 Task: Create a due date automation trigger when advanced on, on the wednesday of the week a card is due add dates due in less than 1 days at 11:00 AM.
Action: Mouse moved to (1381, 108)
Screenshot: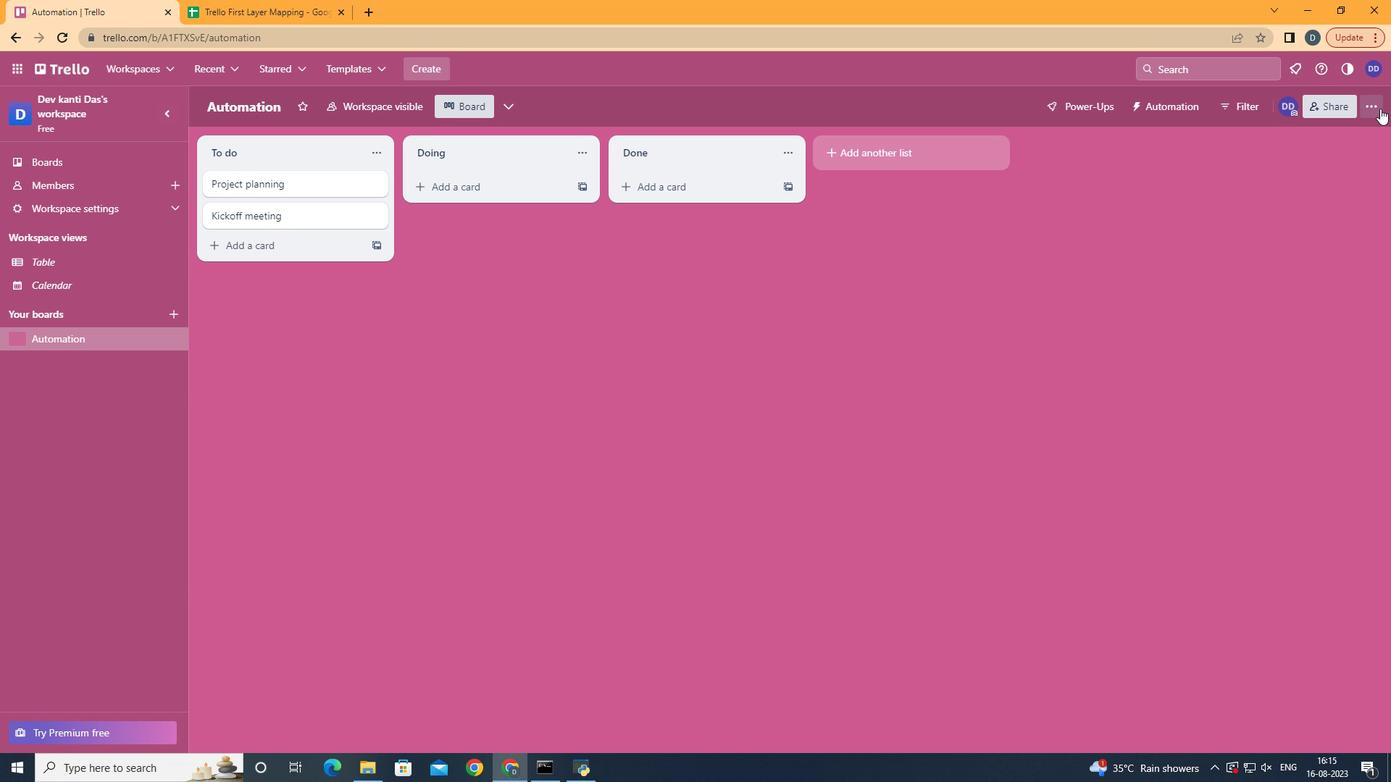 
Action: Mouse pressed left at (1381, 108)
Screenshot: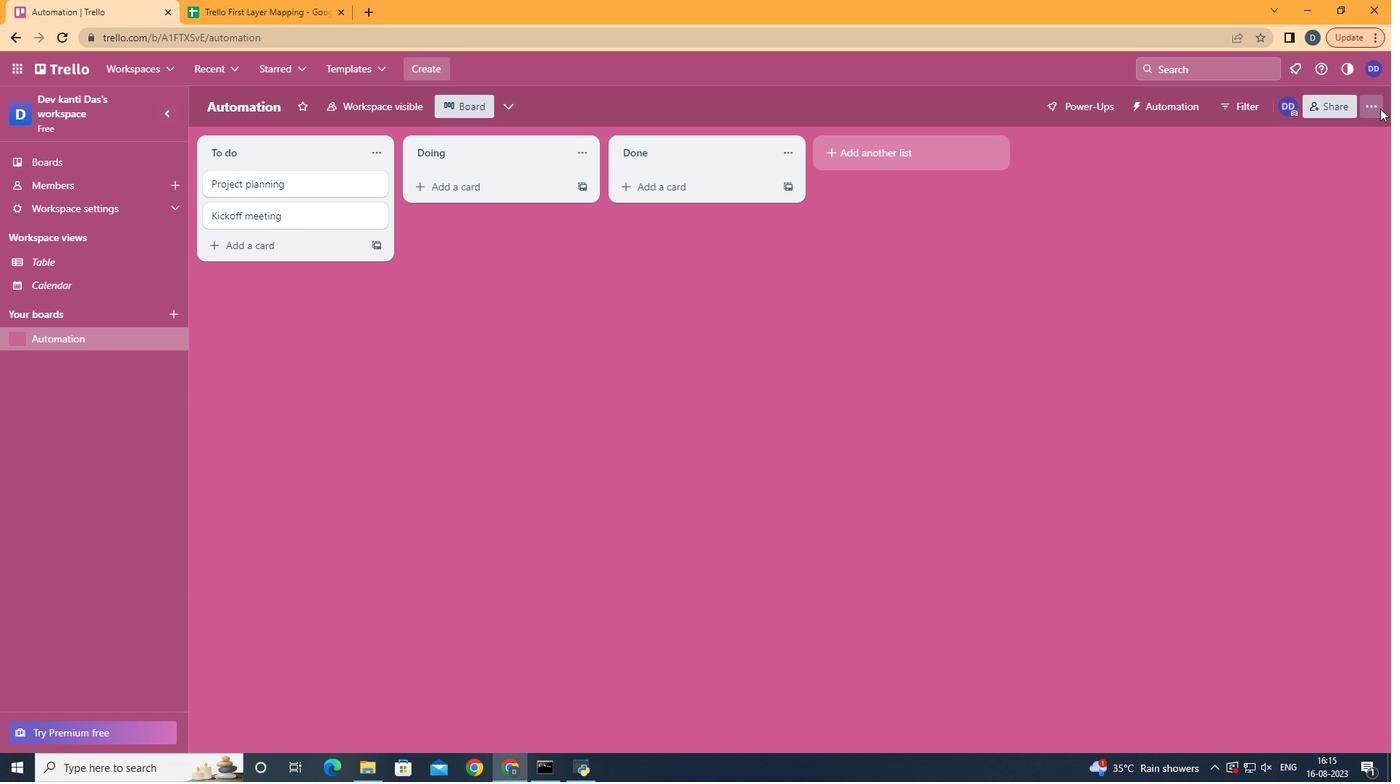 
Action: Mouse moved to (1273, 335)
Screenshot: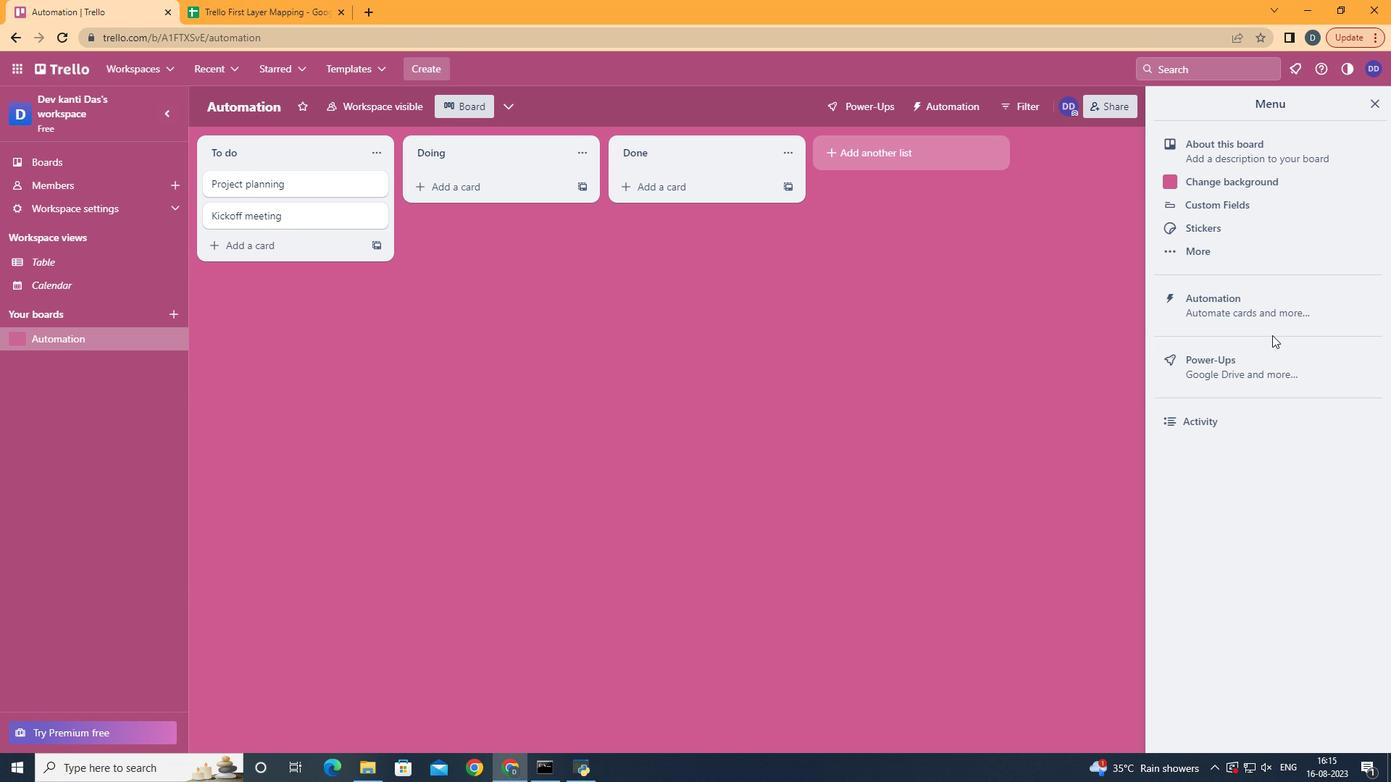 
Action: Mouse pressed left at (1273, 335)
Screenshot: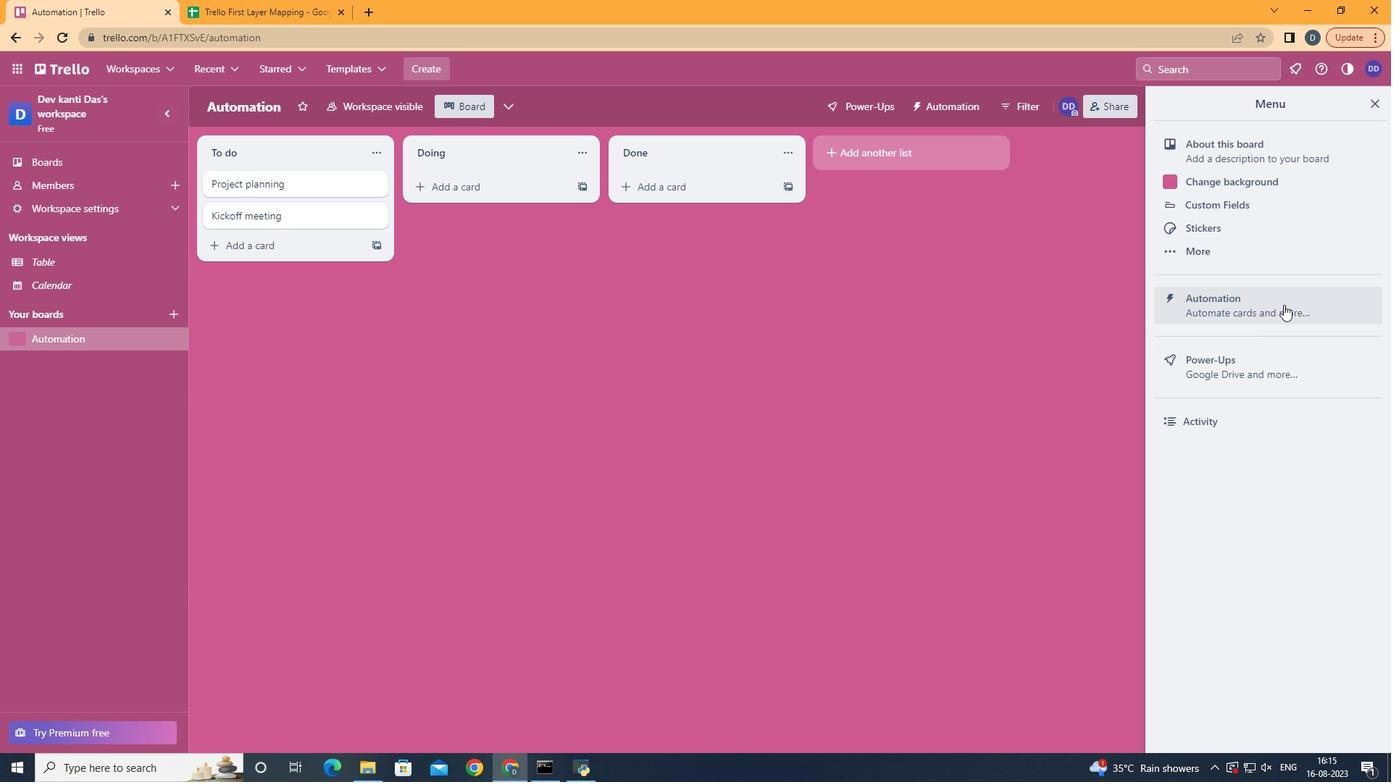 
Action: Mouse moved to (1284, 304)
Screenshot: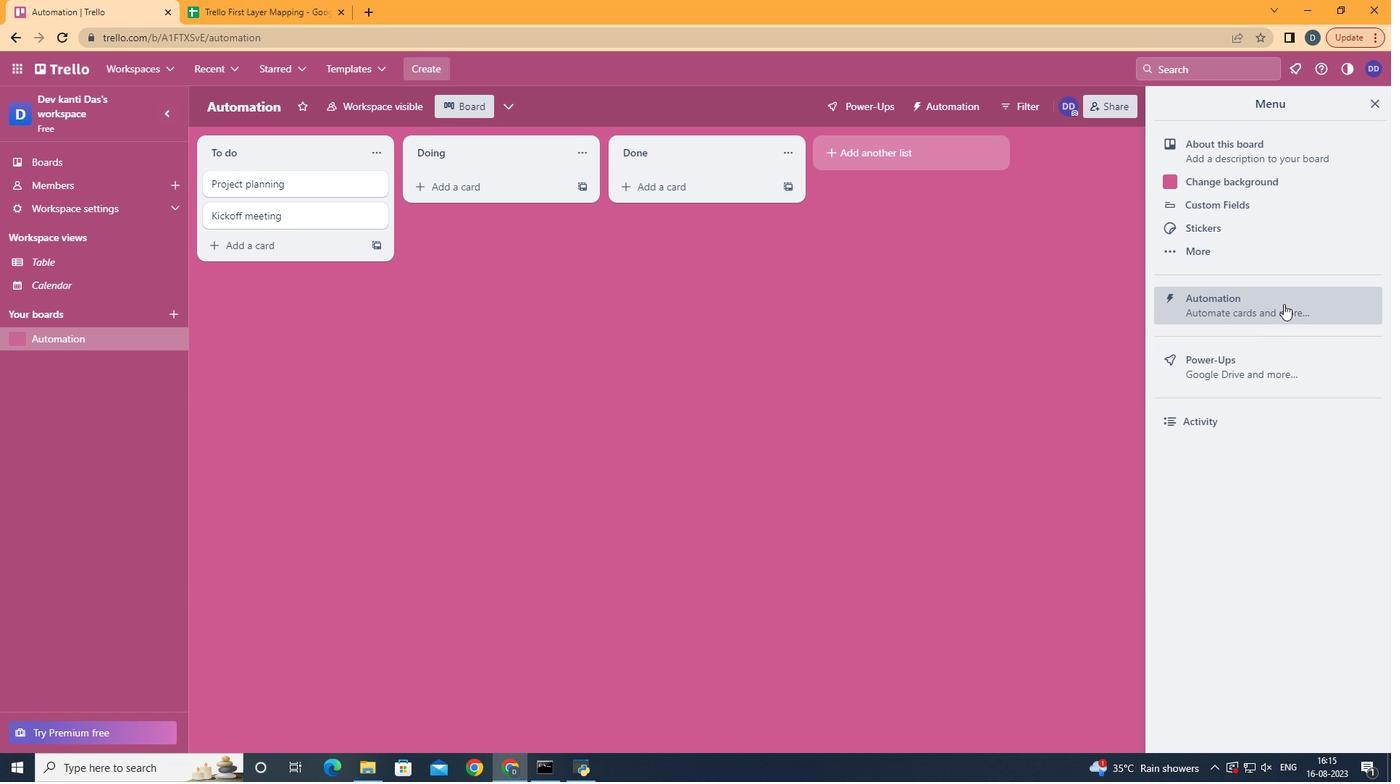 
Action: Mouse pressed left at (1284, 304)
Screenshot: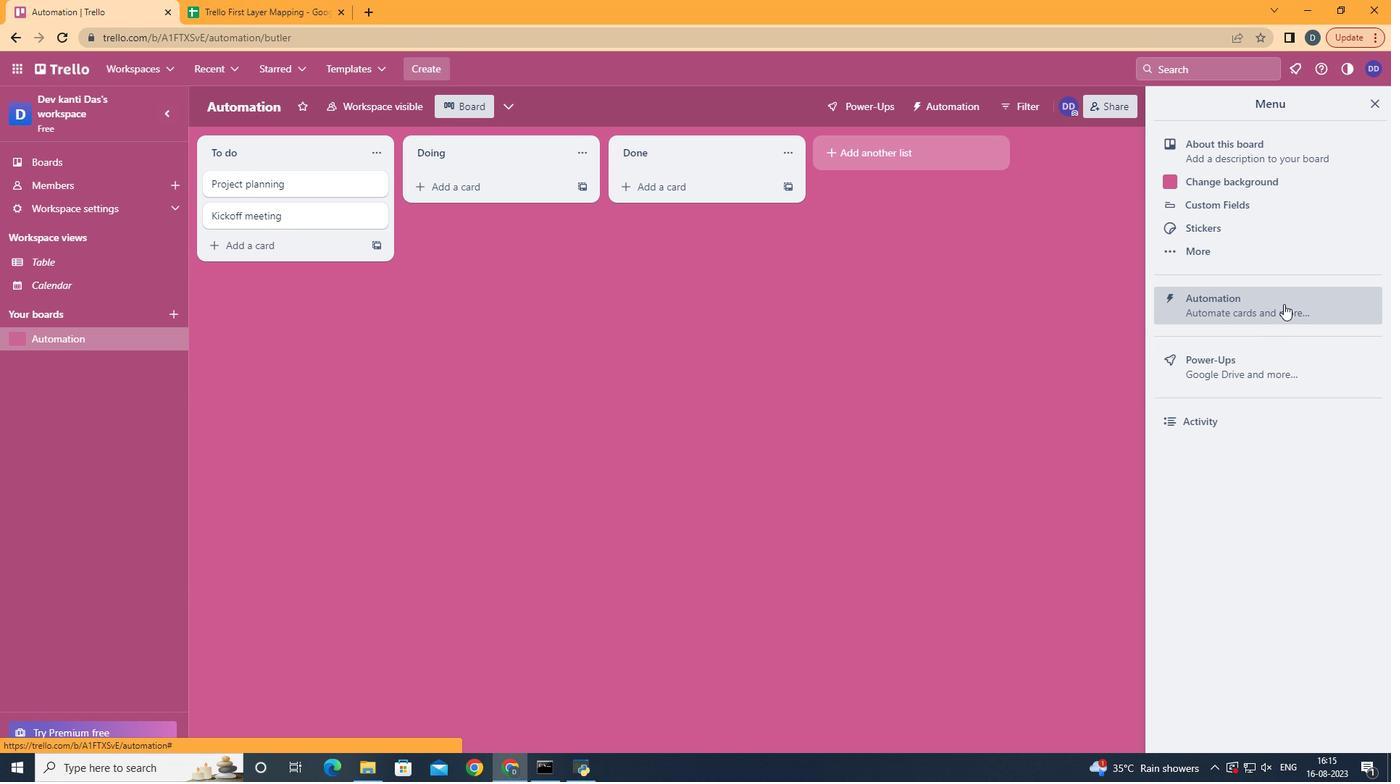 
Action: Mouse moved to (268, 281)
Screenshot: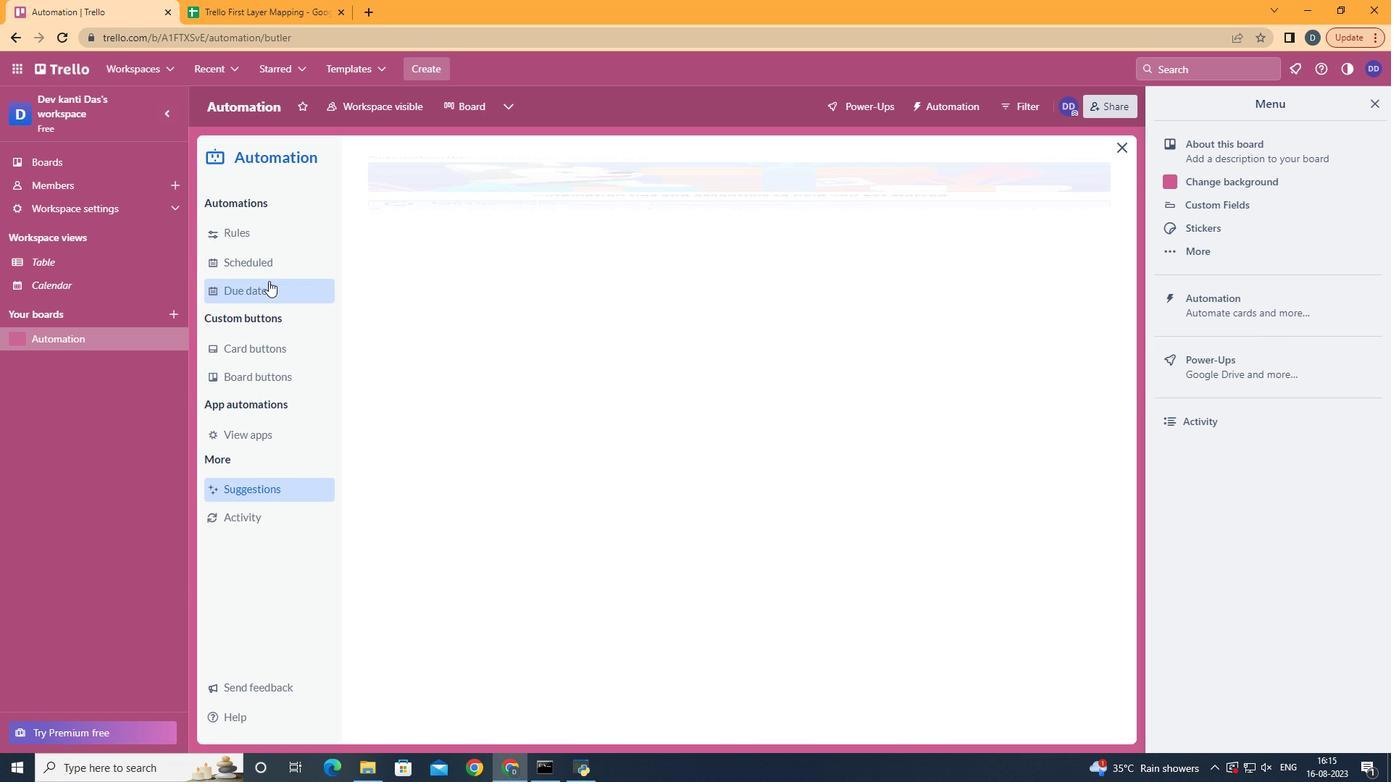 
Action: Mouse pressed left at (268, 281)
Screenshot: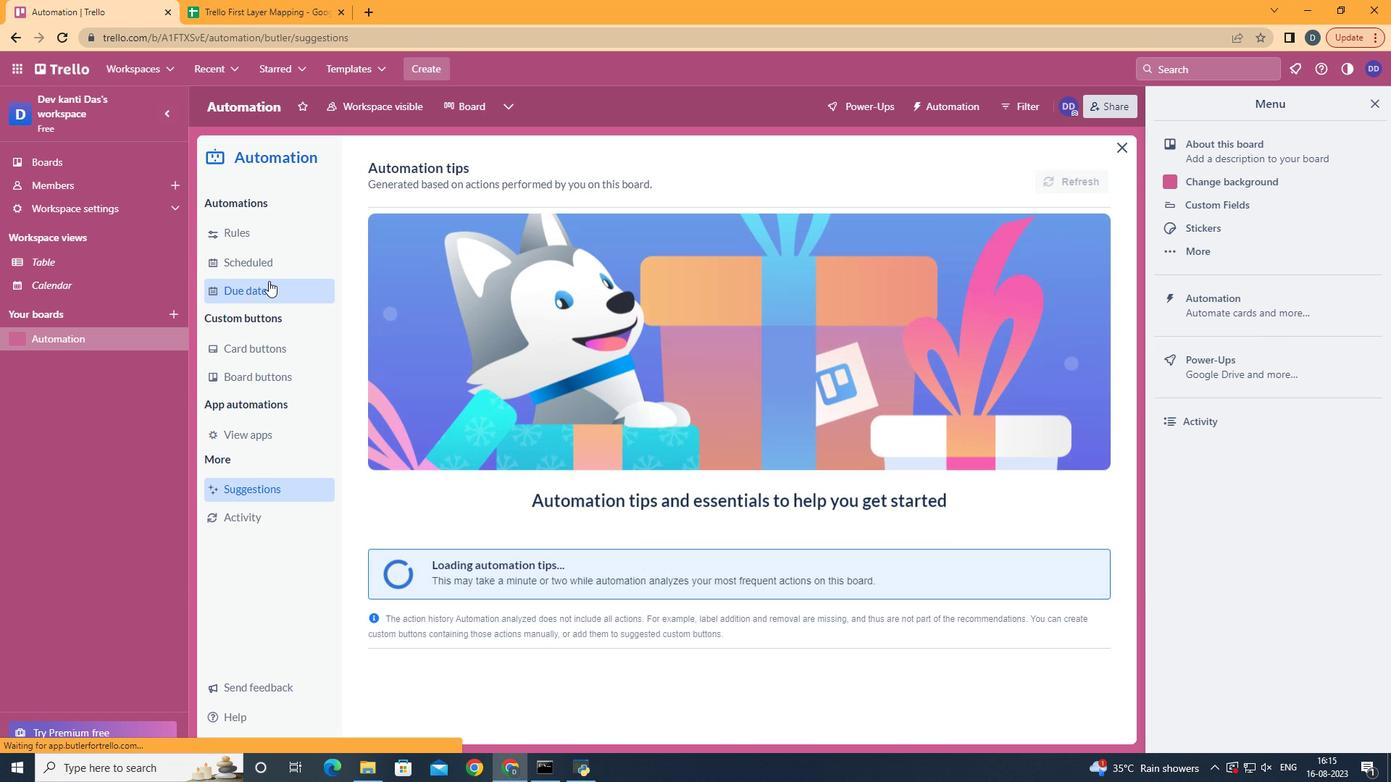 
Action: Mouse moved to (1015, 182)
Screenshot: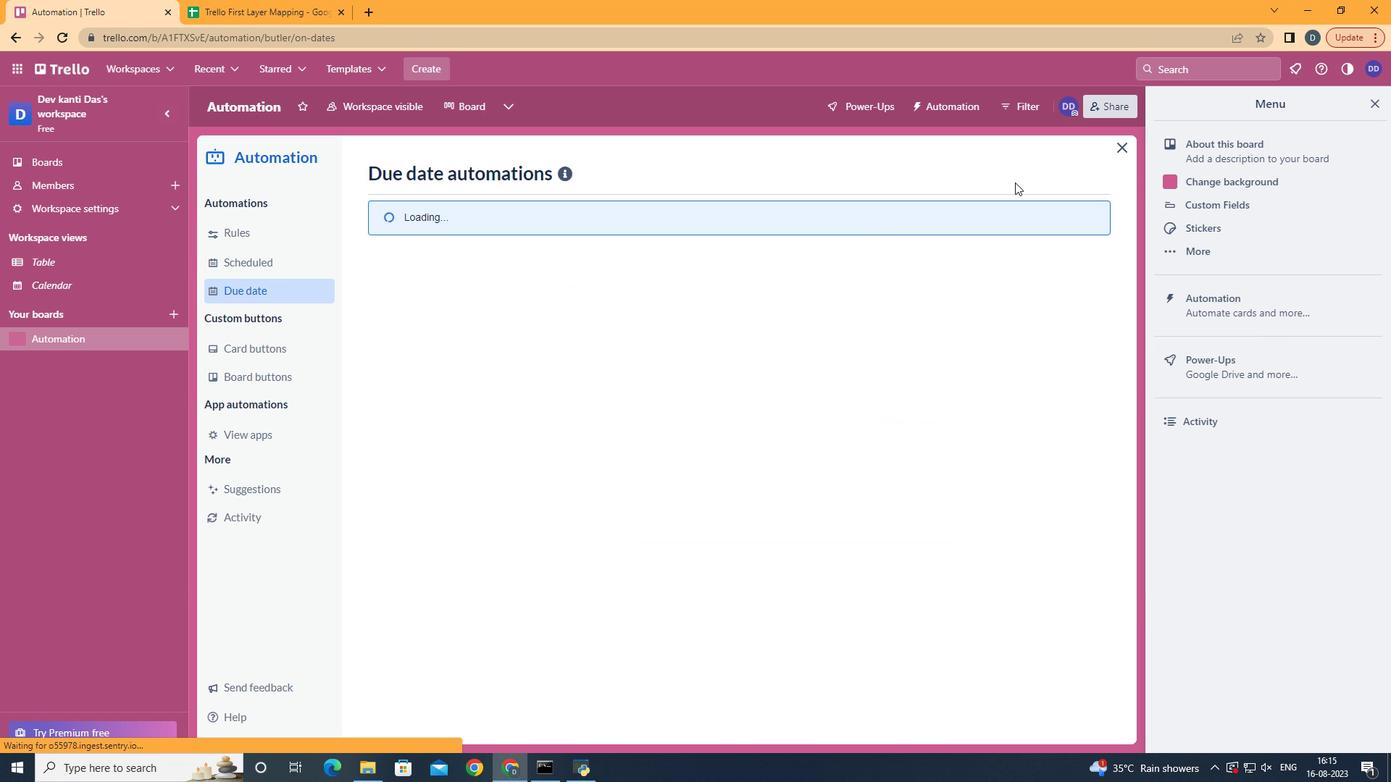 
Action: Mouse pressed left at (1015, 182)
Screenshot: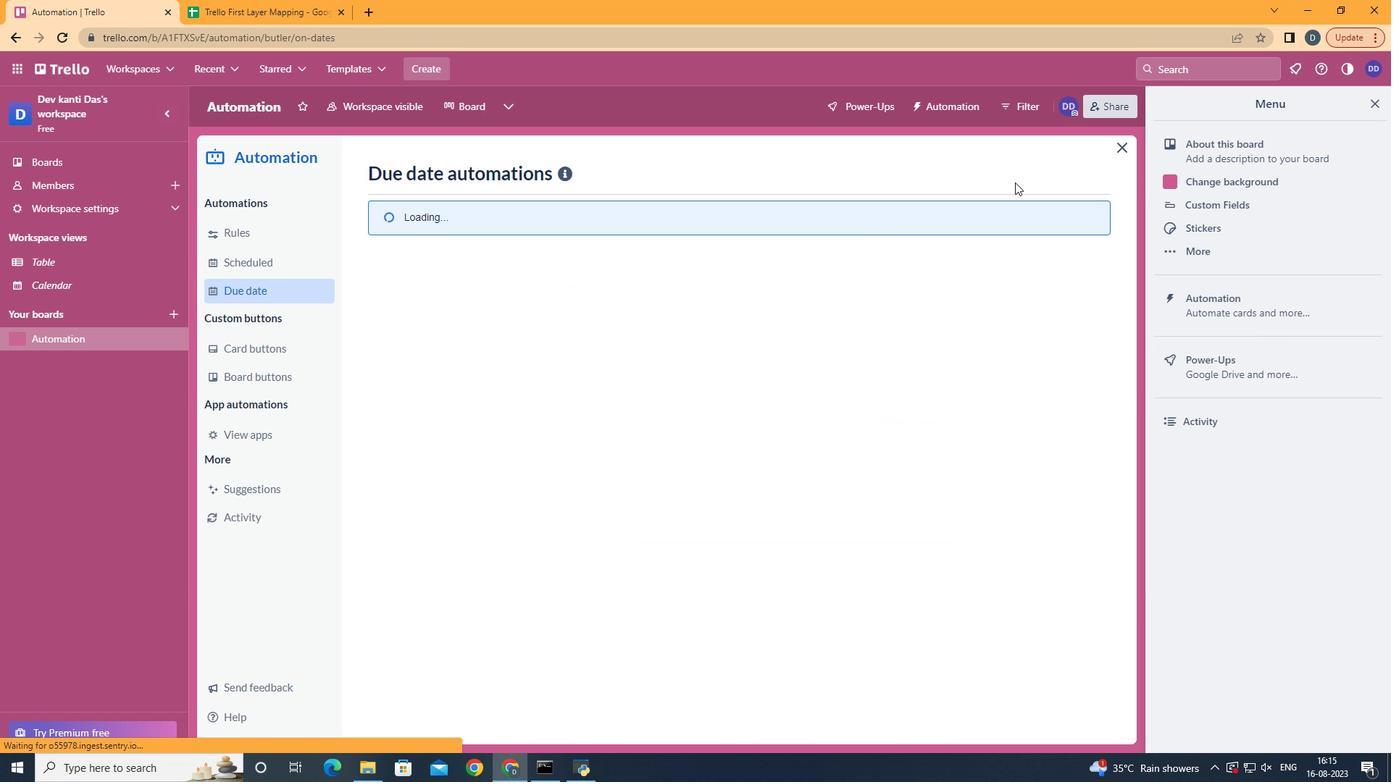 
Action: Mouse moved to (1021, 169)
Screenshot: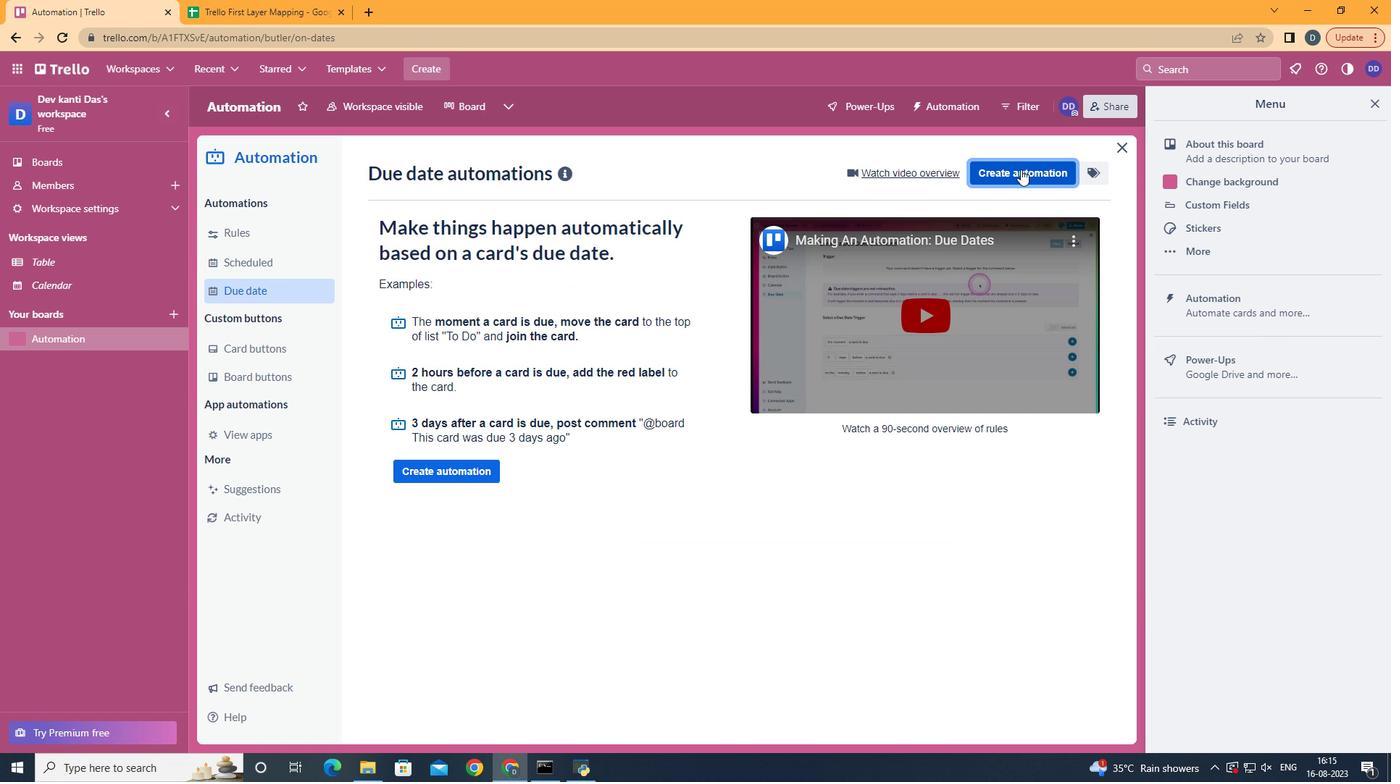 
Action: Mouse pressed left at (1021, 169)
Screenshot: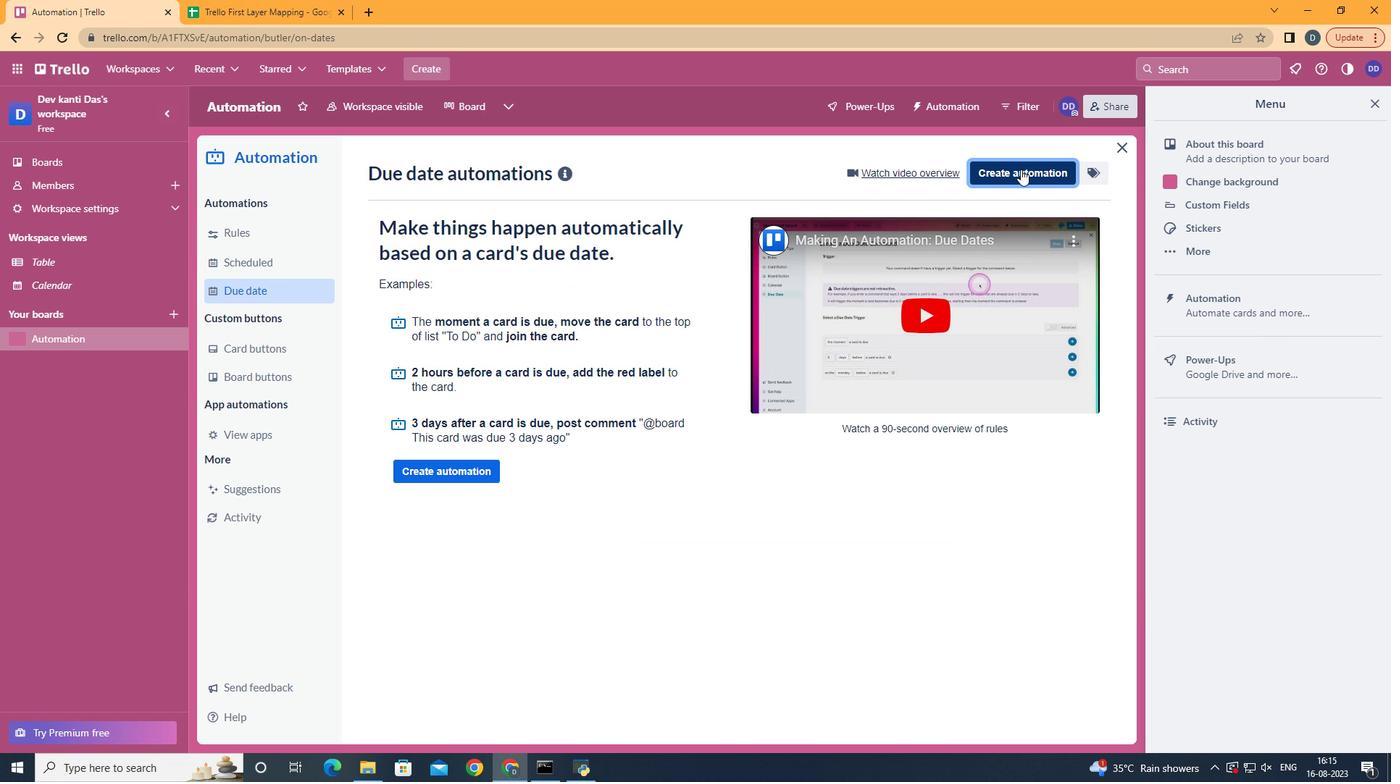 
Action: Mouse moved to (760, 314)
Screenshot: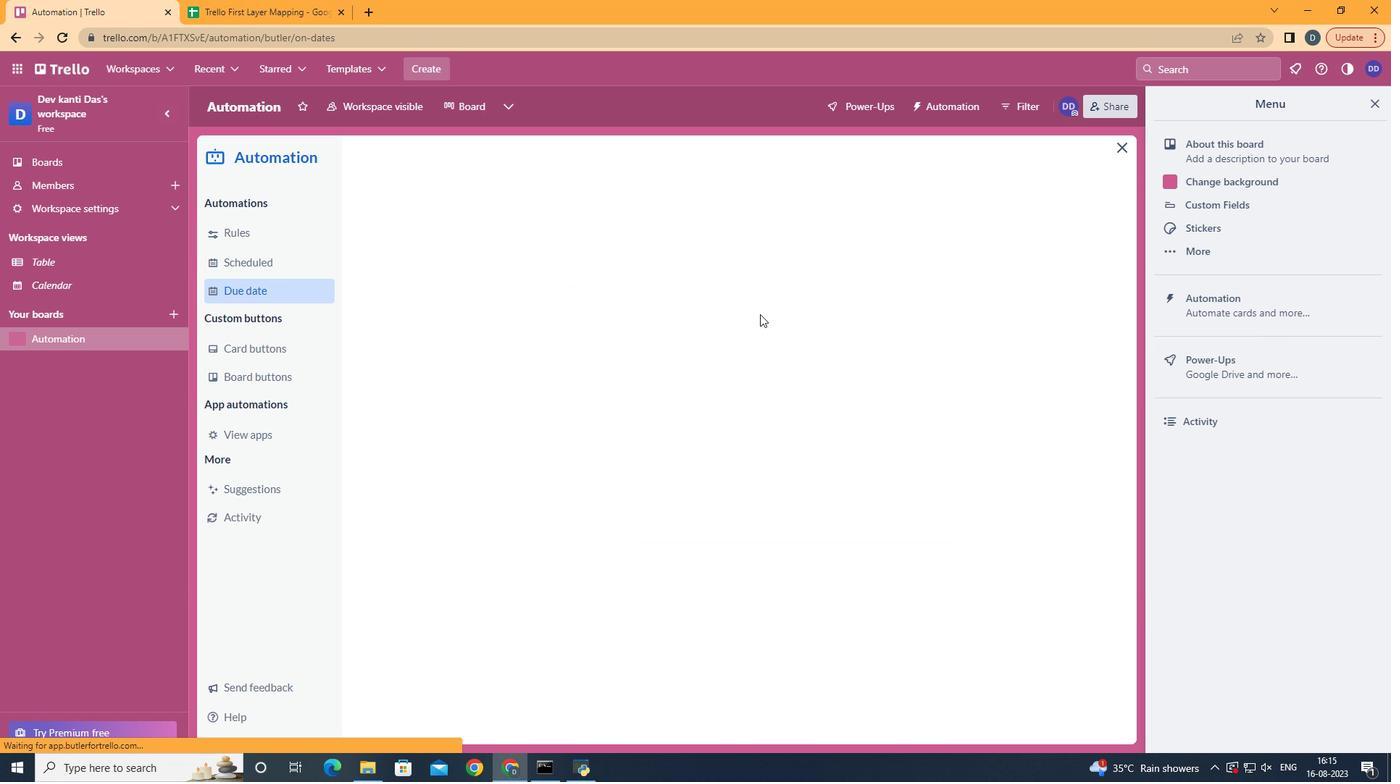 
Action: Mouse pressed left at (760, 314)
Screenshot: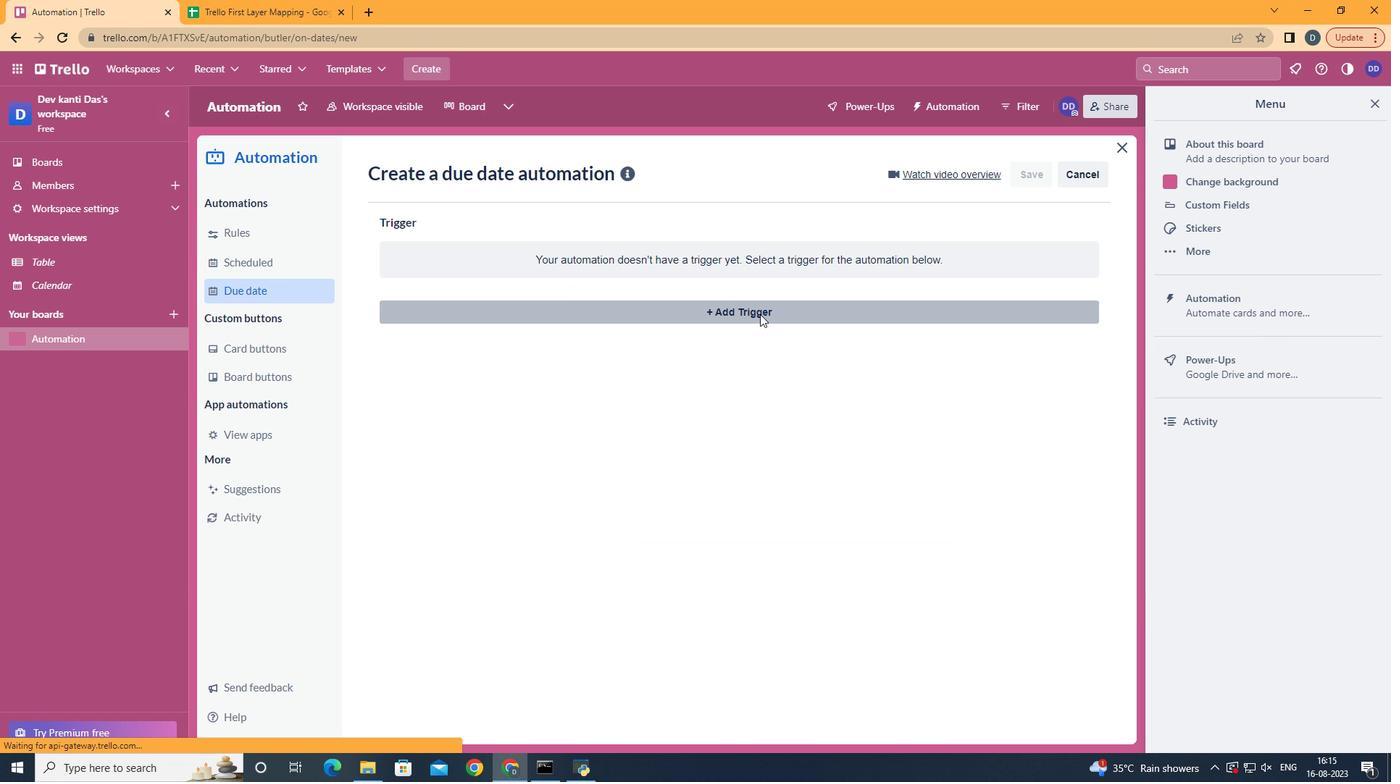 
Action: Mouse moved to (475, 429)
Screenshot: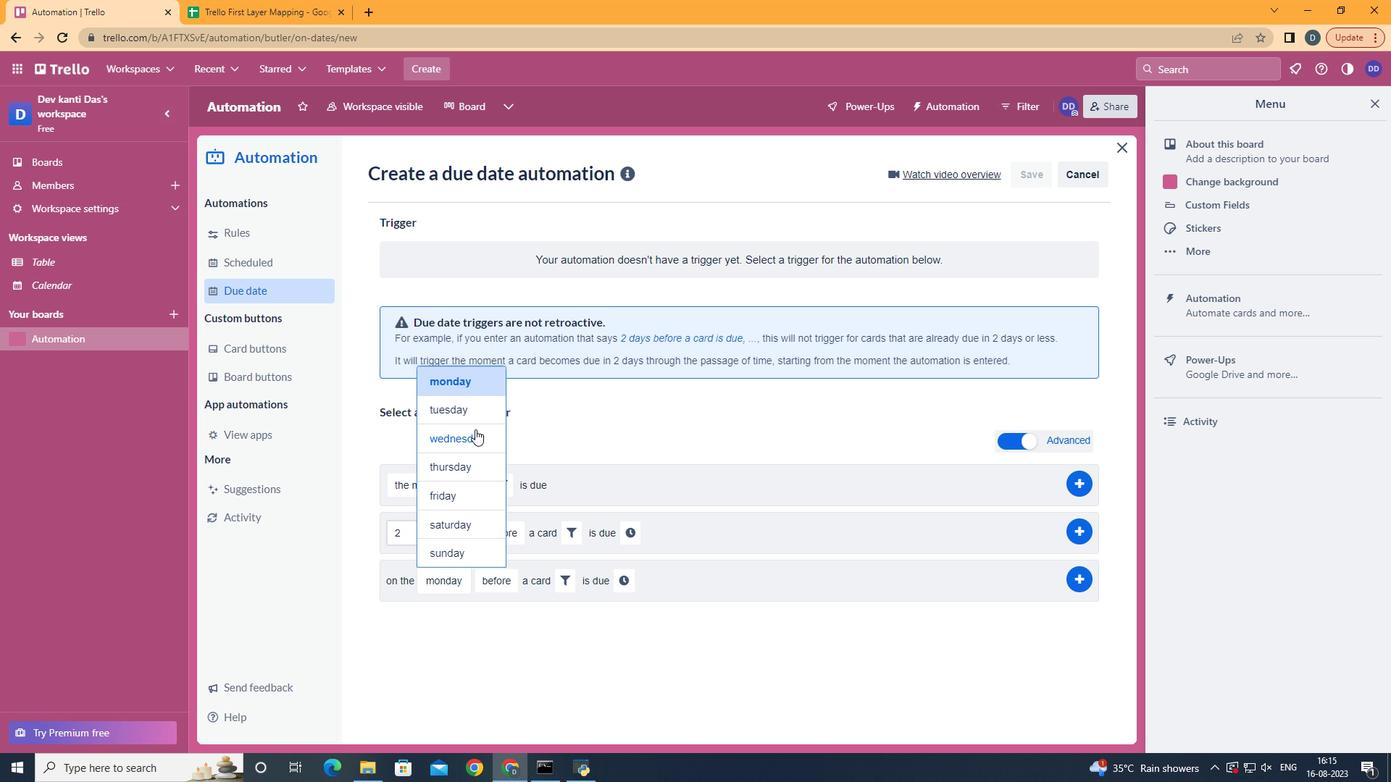 
Action: Mouse pressed left at (475, 429)
Screenshot: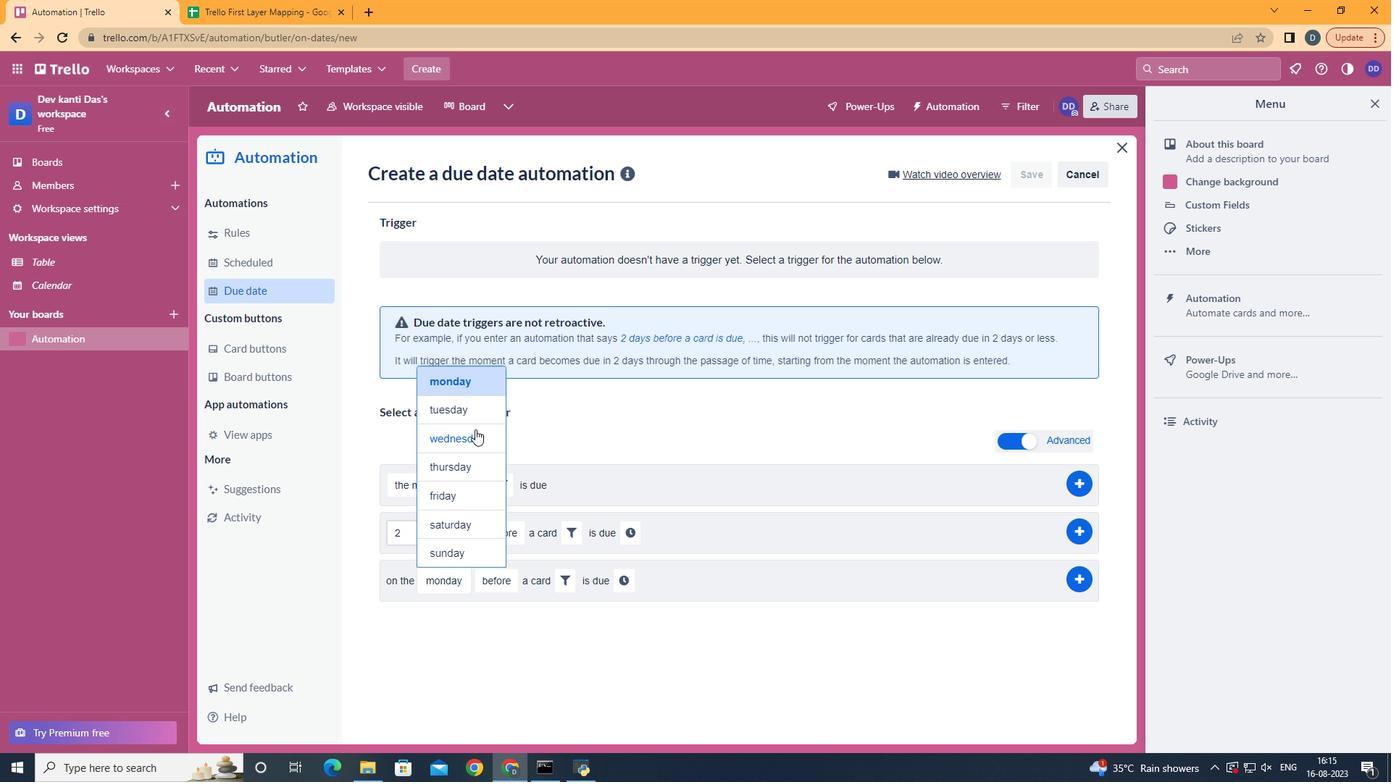 
Action: Mouse moved to (551, 660)
Screenshot: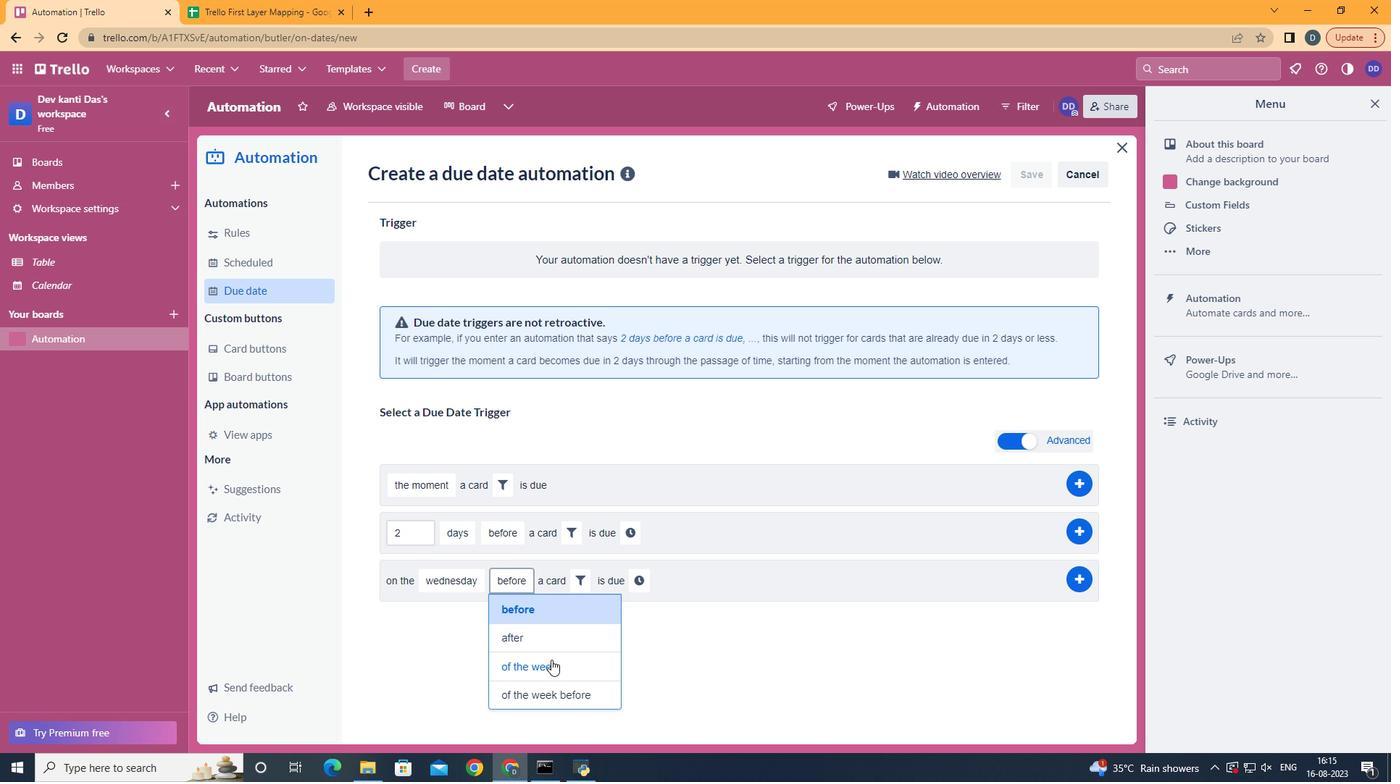 
Action: Mouse pressed left at (551, 660)
Screenshot: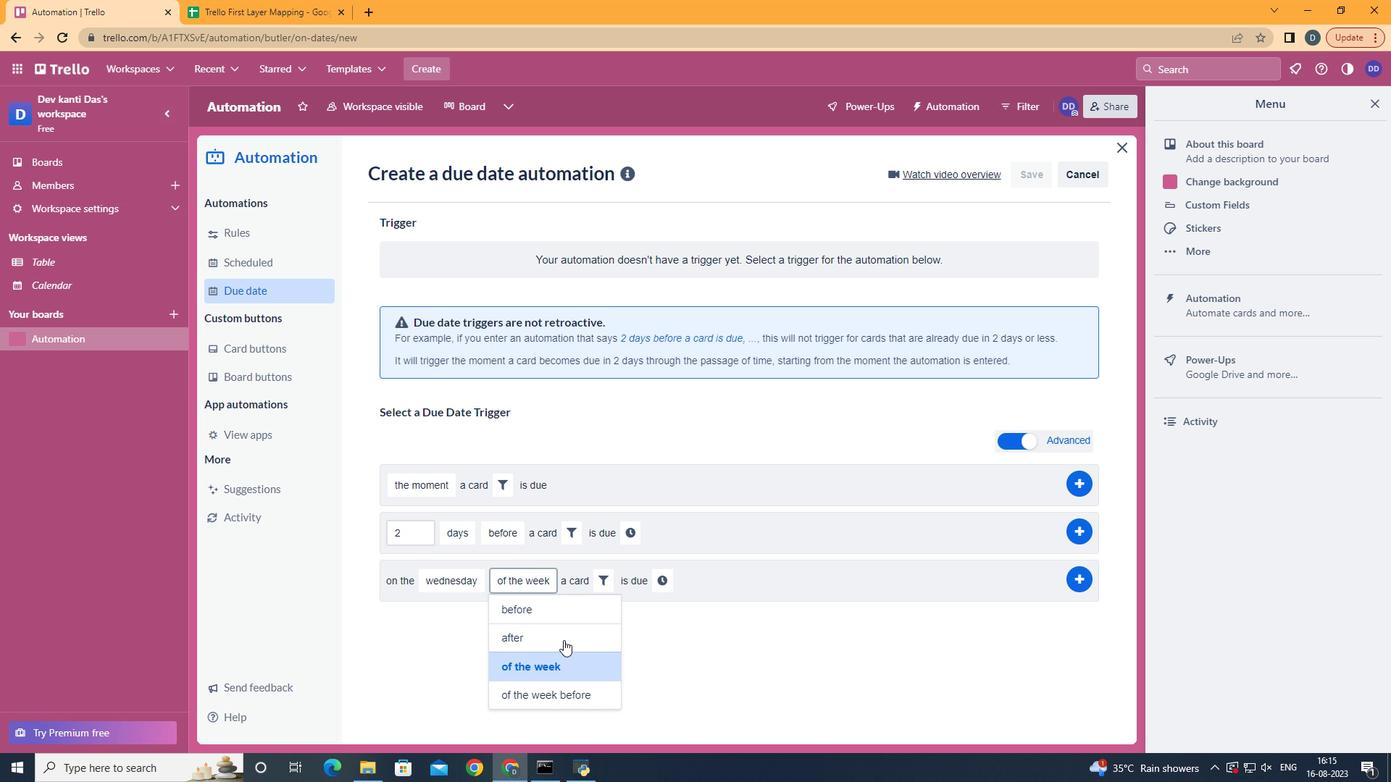 
Action: Mouse moved to (612, 571)
Screenshot: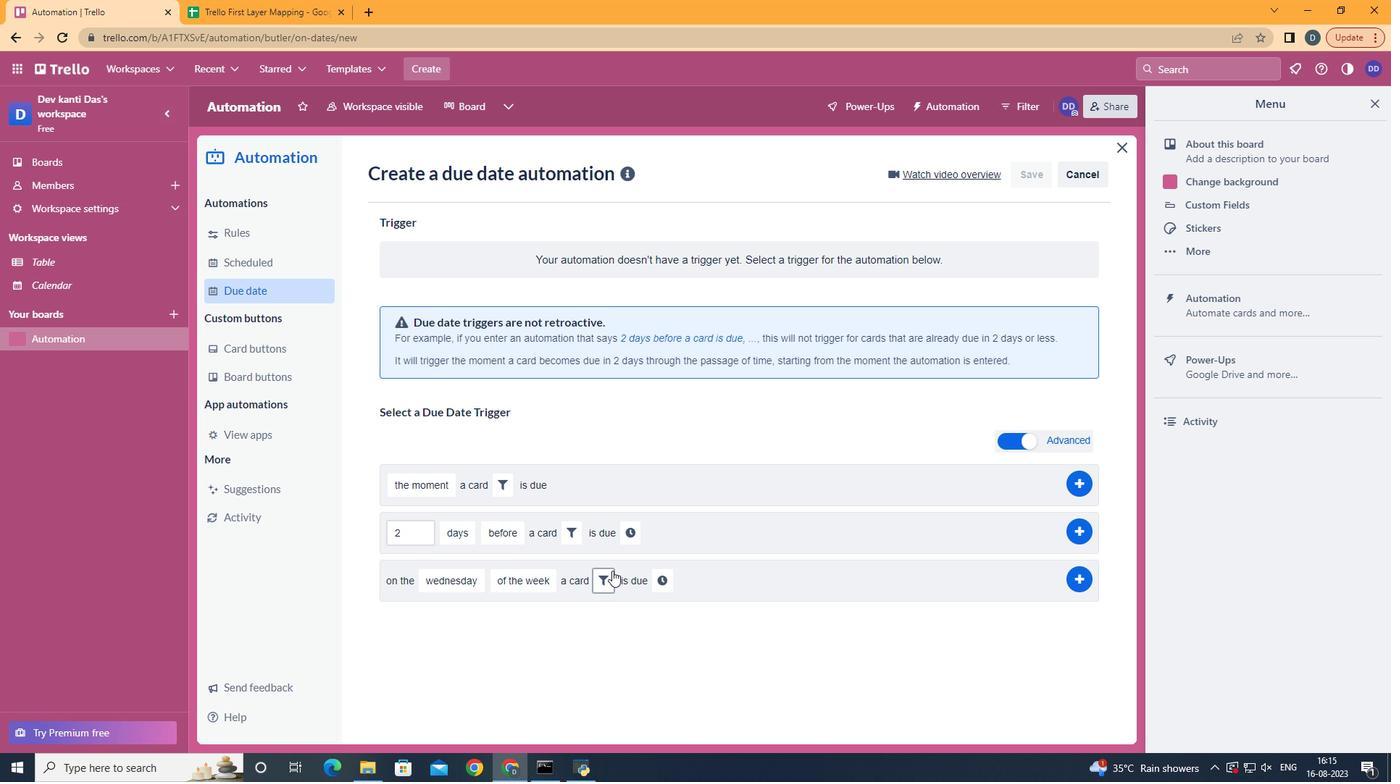 
Action: Mouse pressed left at (612, 571)
Screenshot: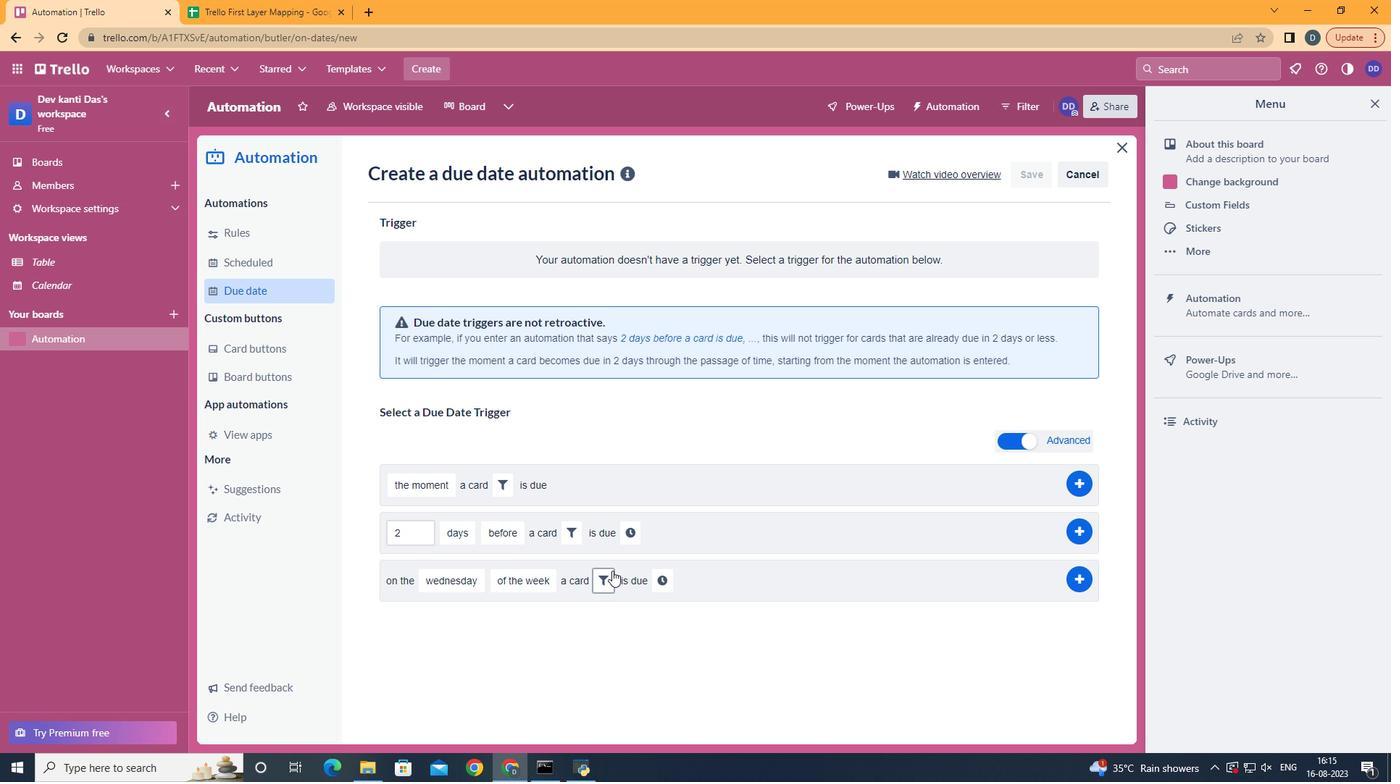 
Action: Mouse moved to (690, 617)
Screenshot: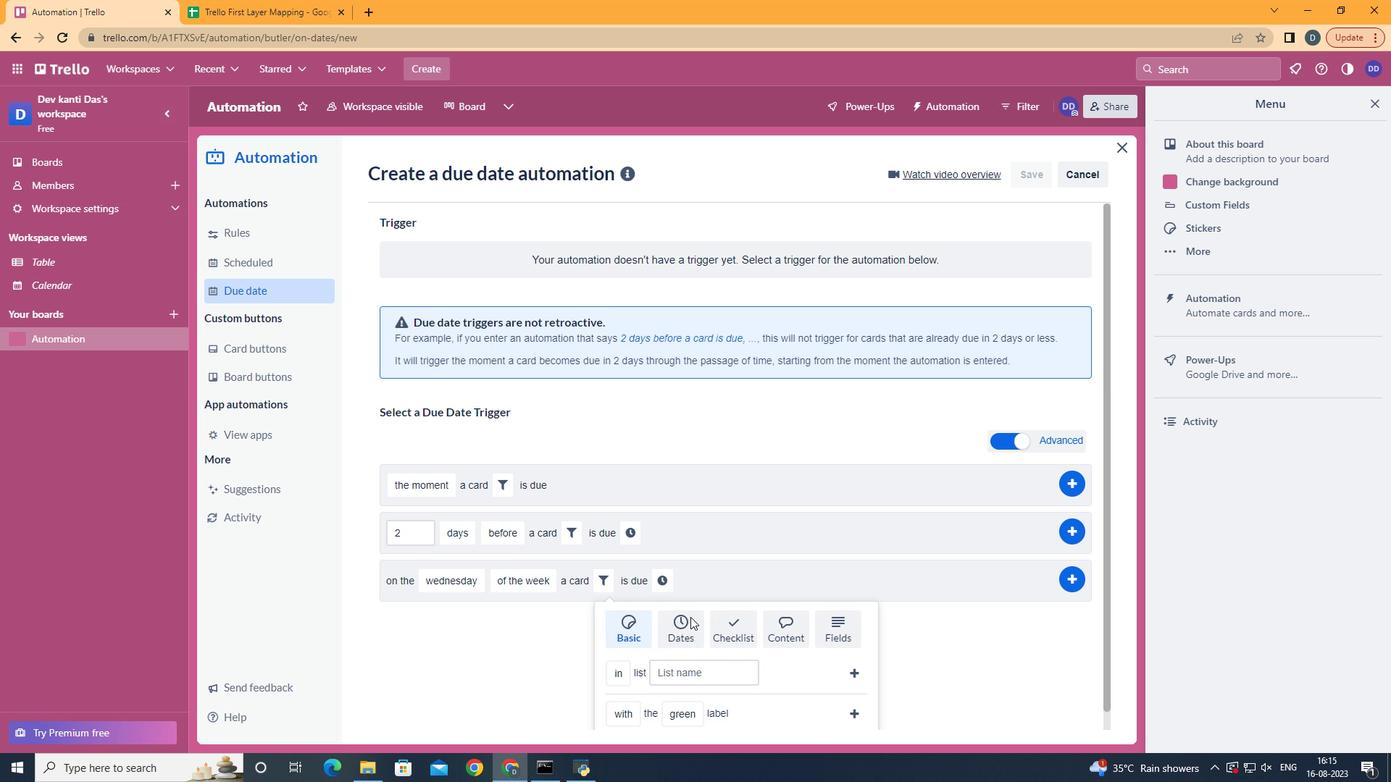 
Action: Mouse pressed left at (690, 617)
Screenshot: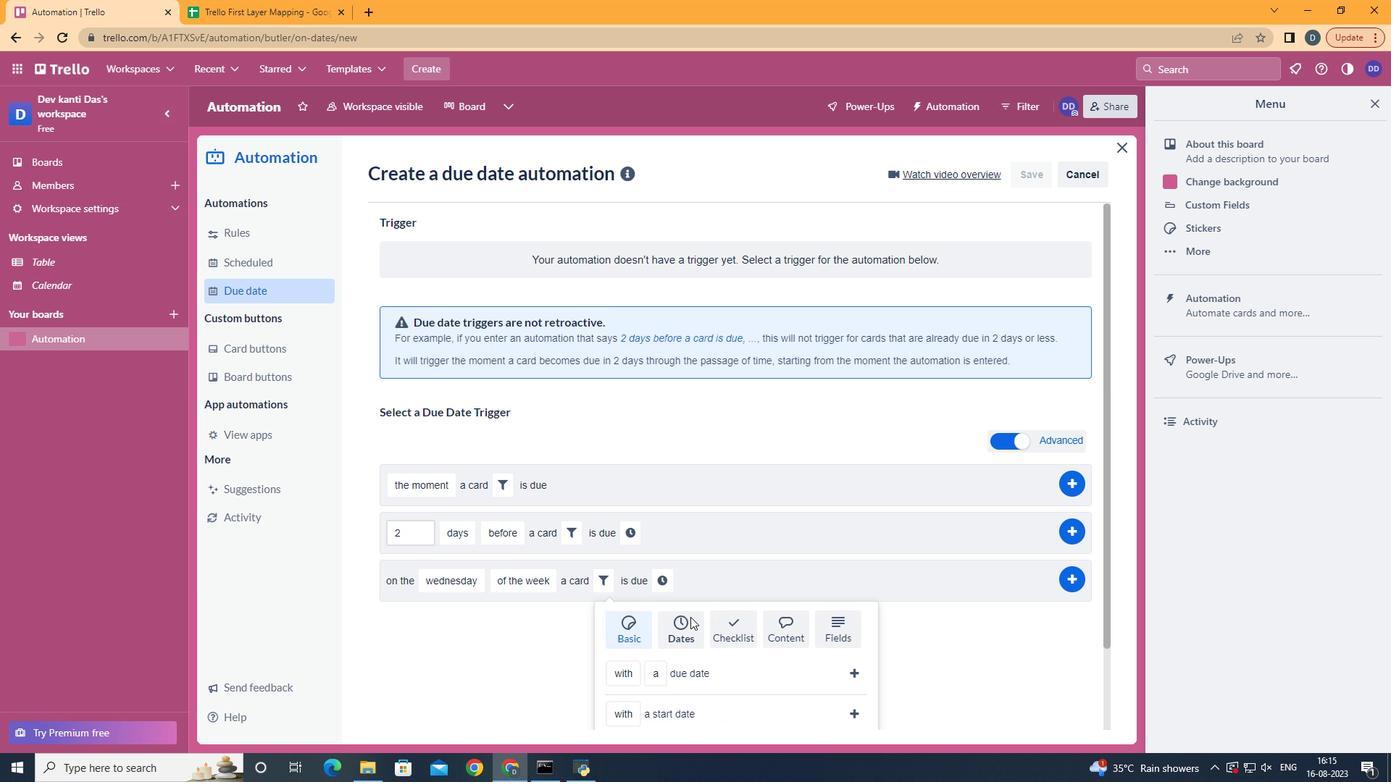 
Action: Mouse scrolled (690, 616) with delta (0, 0)
Screenshot: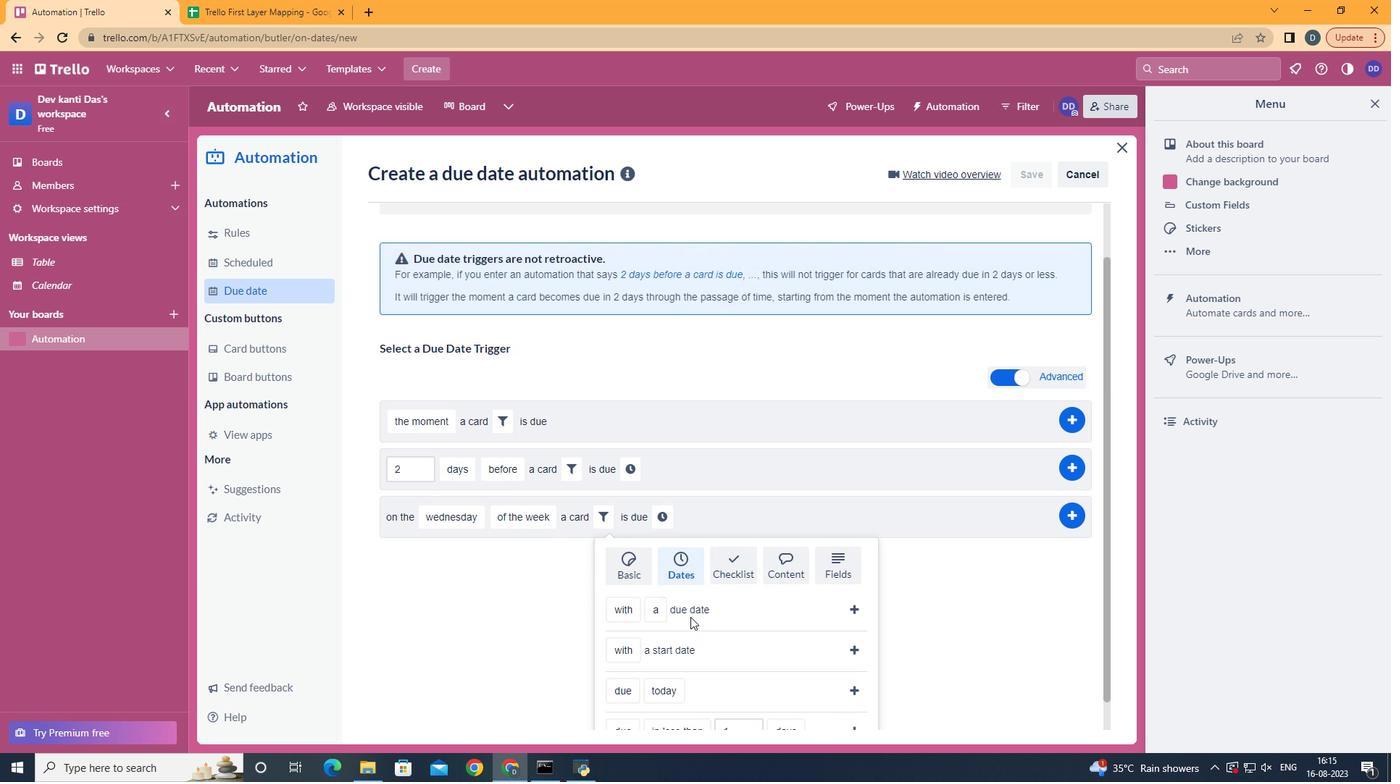 
Action: Mouse scrolled (690, 616) with delta (0, 0)
Screenshot: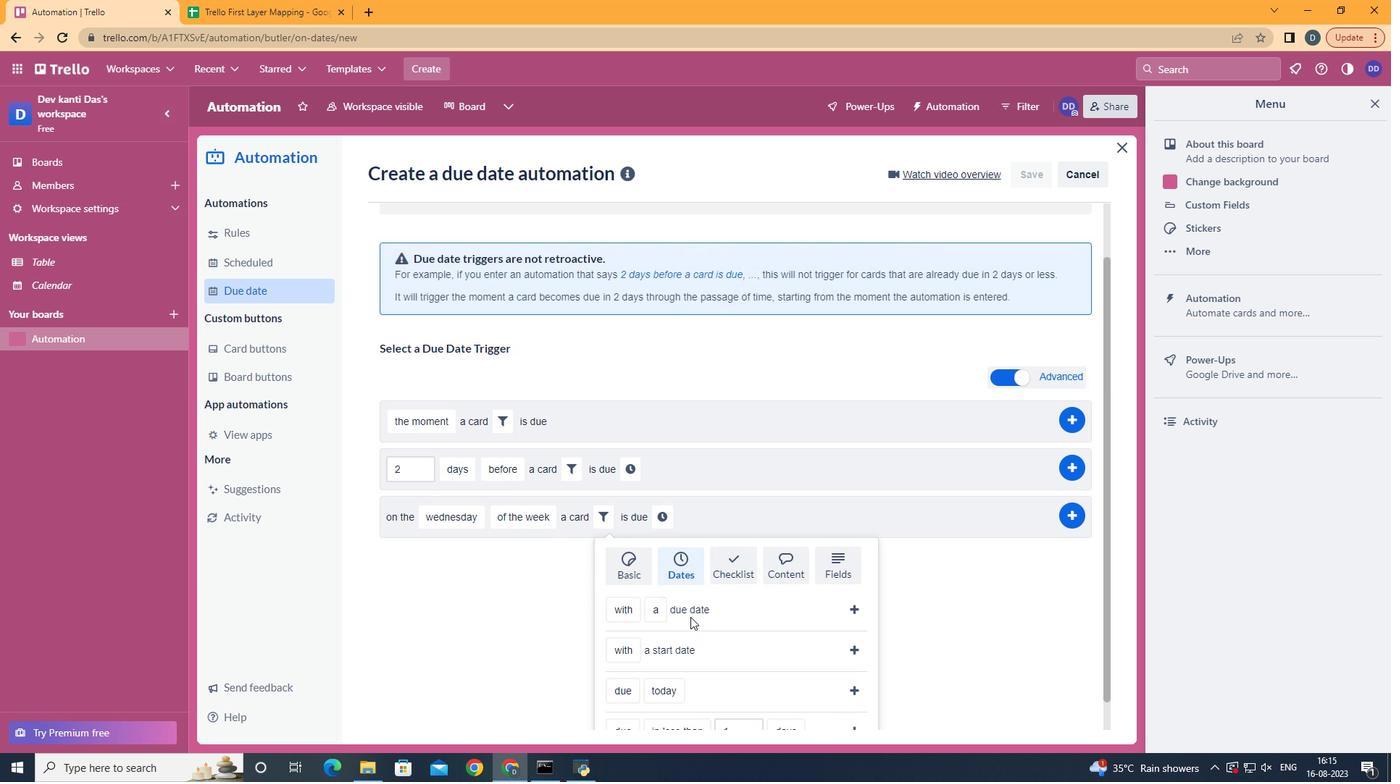 
Action: Mouse scrolled (690, 616) with delta (0, 0)
Screenshot: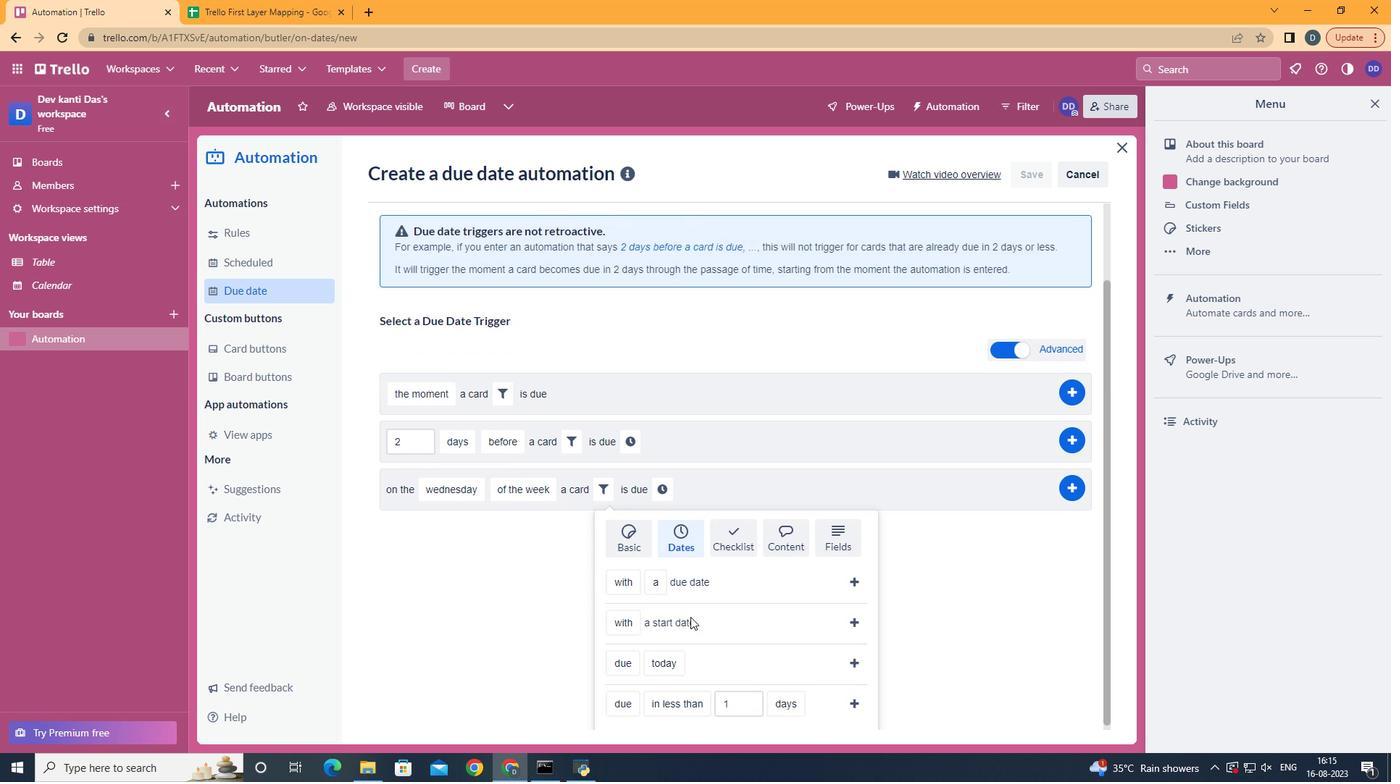 
Action: Mouse scrolled (690, 616) with delta (0, 0)
Screenshot: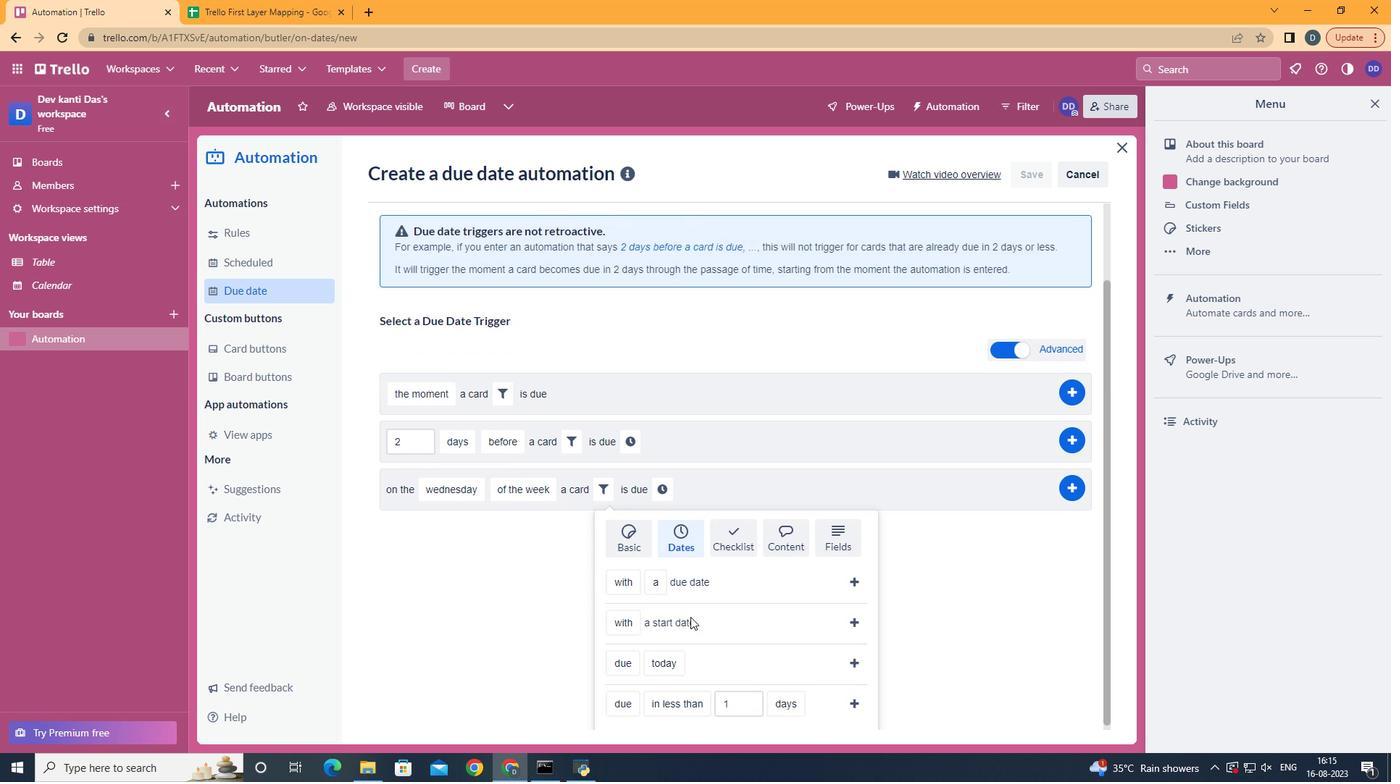 
Action: Mouse scrolled (690, 616) with delta (0, 0)
Screenshot: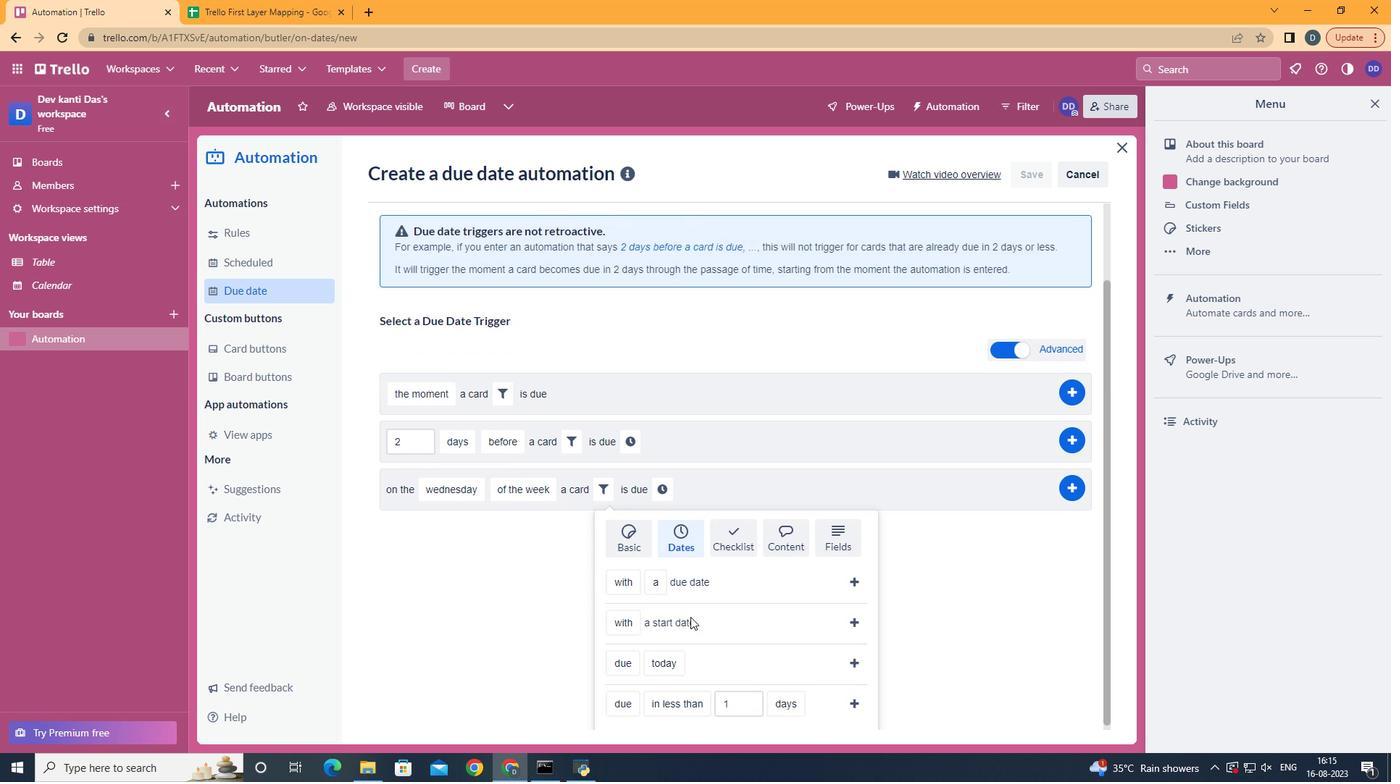 
Action: Mouse scrolled (690, 616) with delta (0, 0)
Screenshot: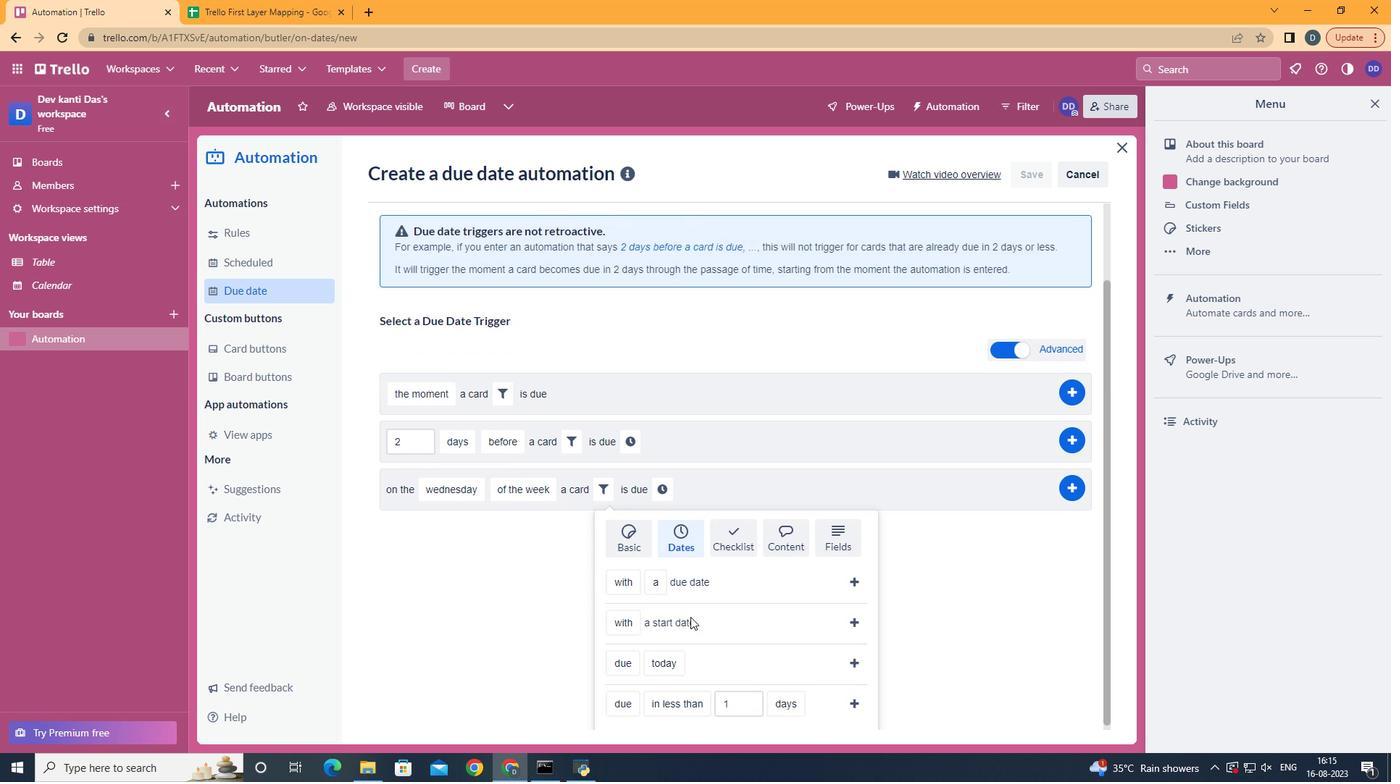 
Action: Mouse moved to (848, 699)
Screenshot: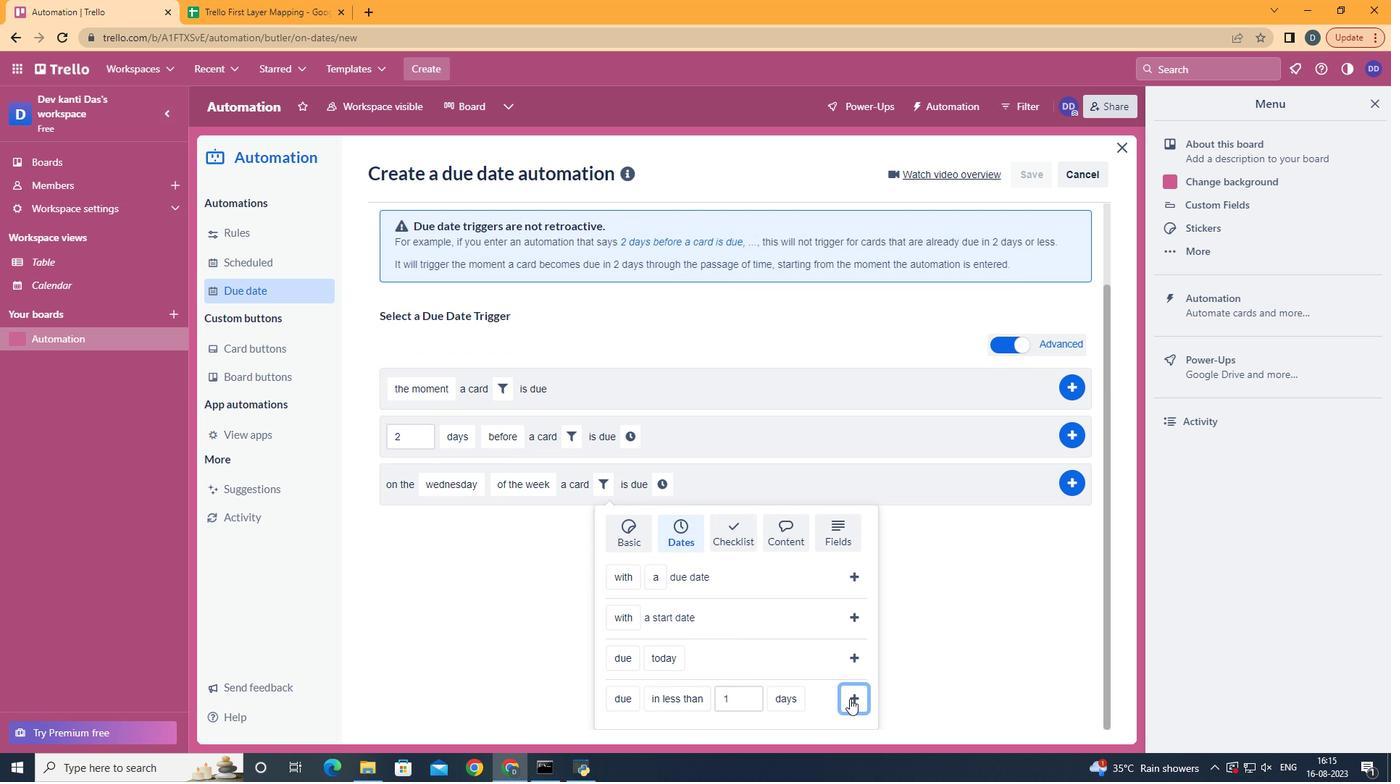 
Action: Mouse pressed left at (848, 699)
Screenshot: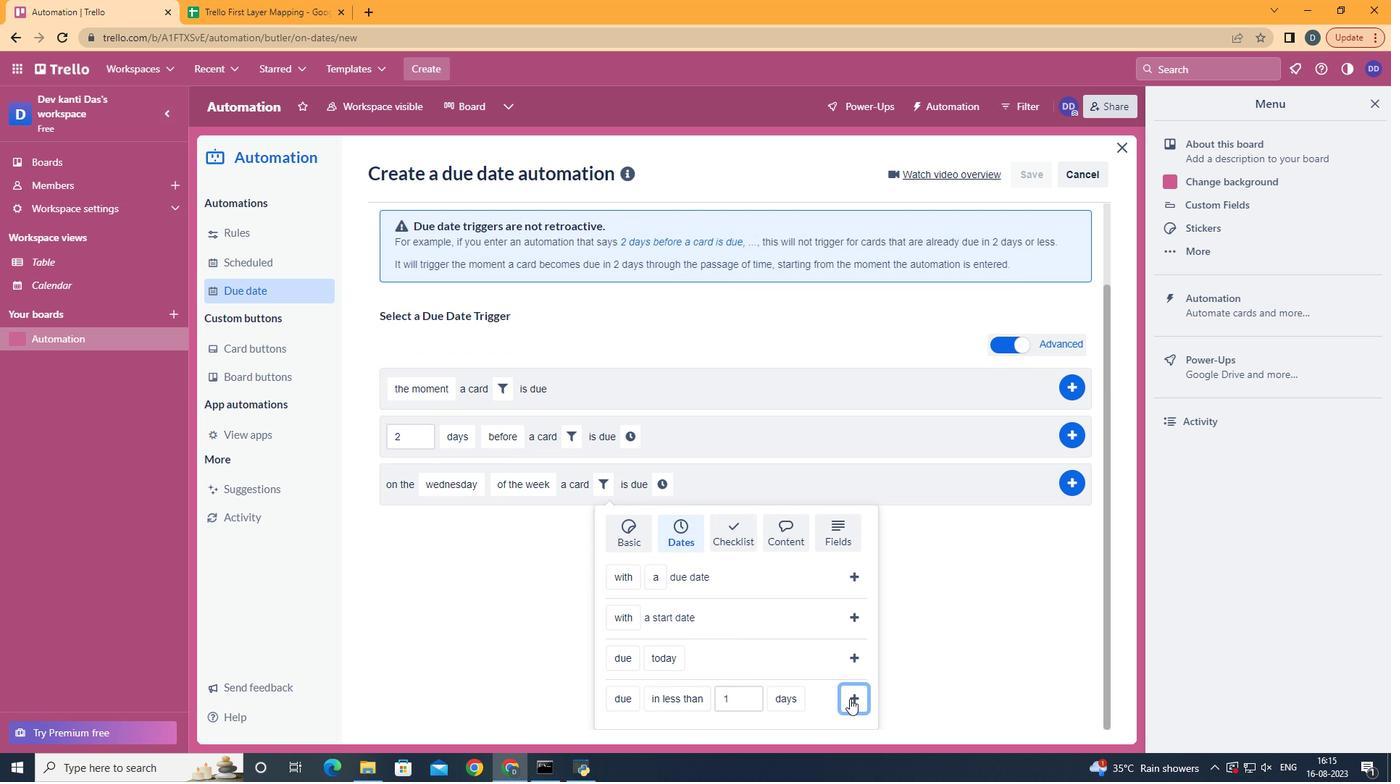 
Action: Mouse moved to (797, 579)
Screenshot: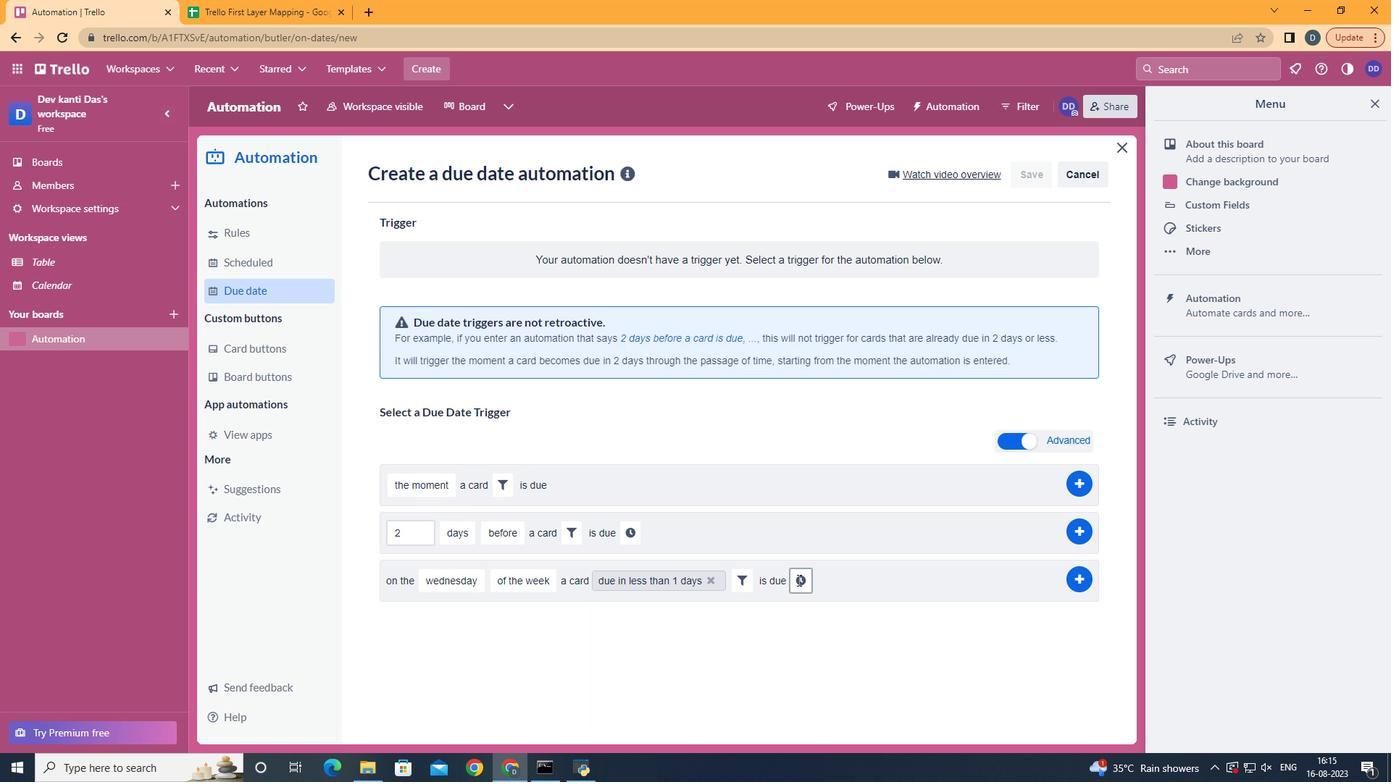 
Action: Mouse pressed left at (797, 579)
Screenshot: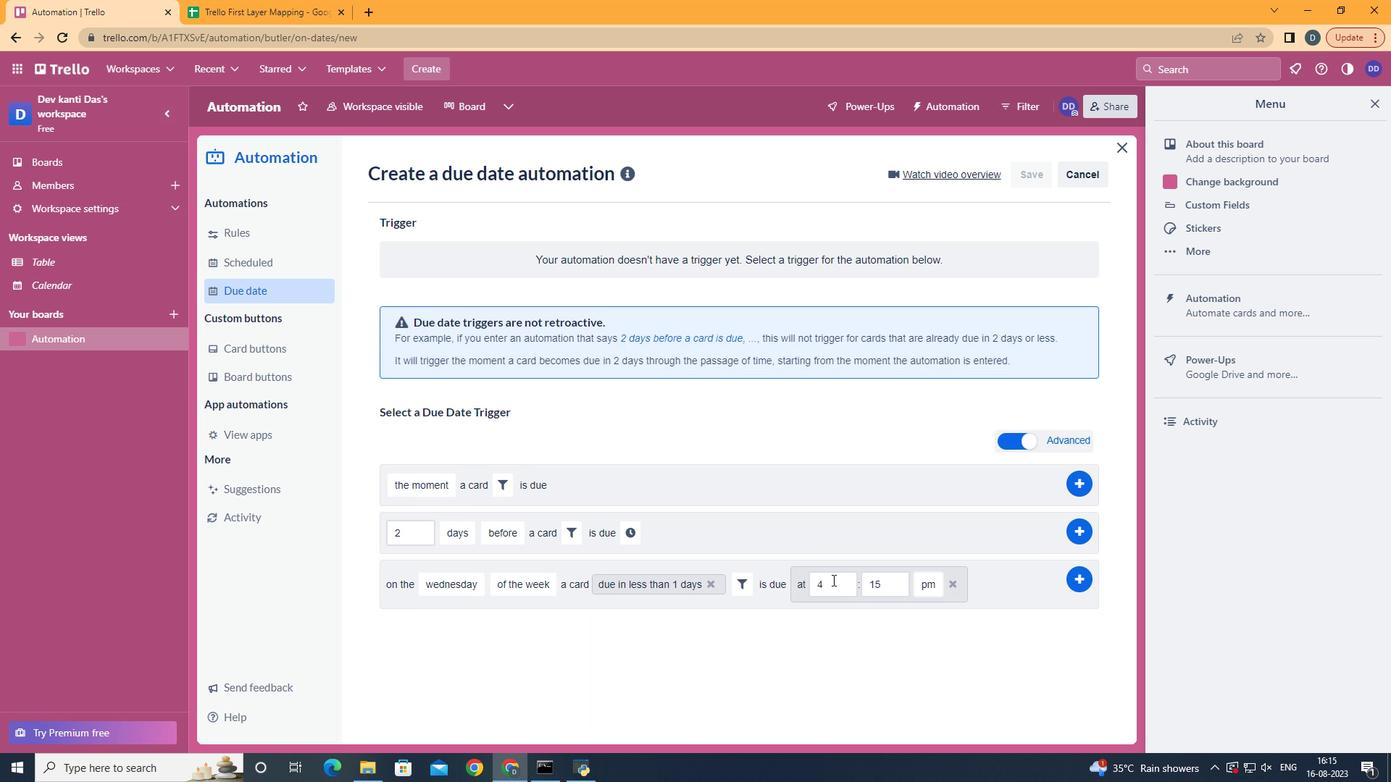 
Action: Mouse moved to (832, 580)
Screenshot: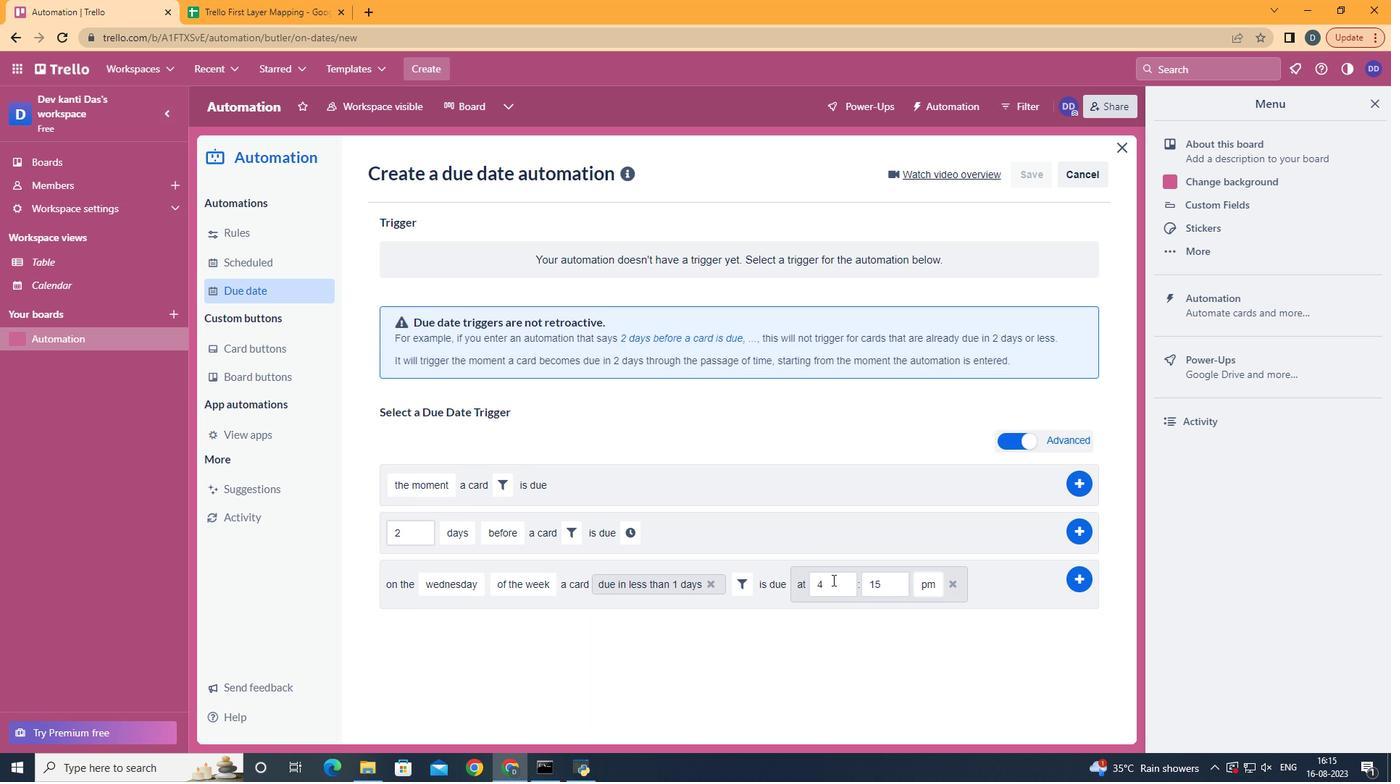 
Action: Mouse pressed left at (832, 580)
Screenshot: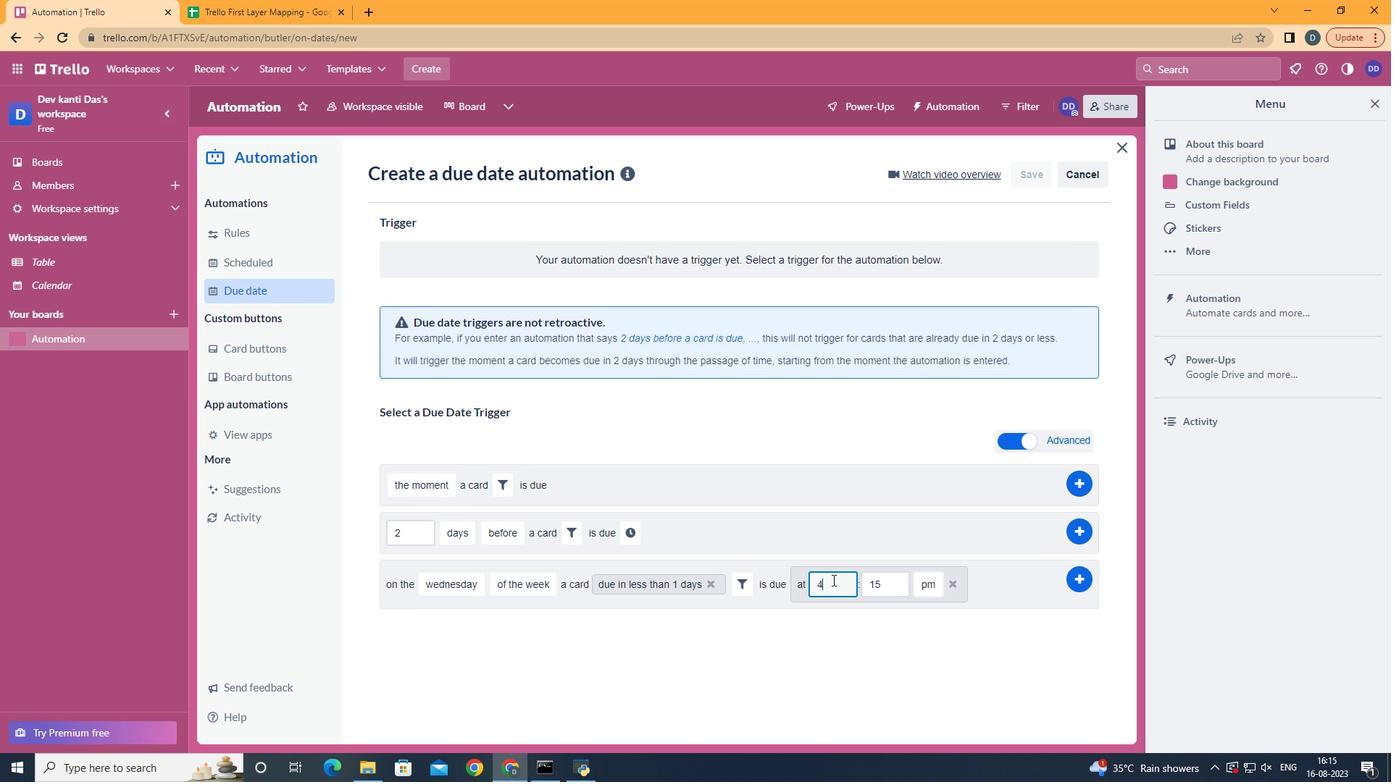 
Action: Key pressed <Key.backspace>11
Screenshot: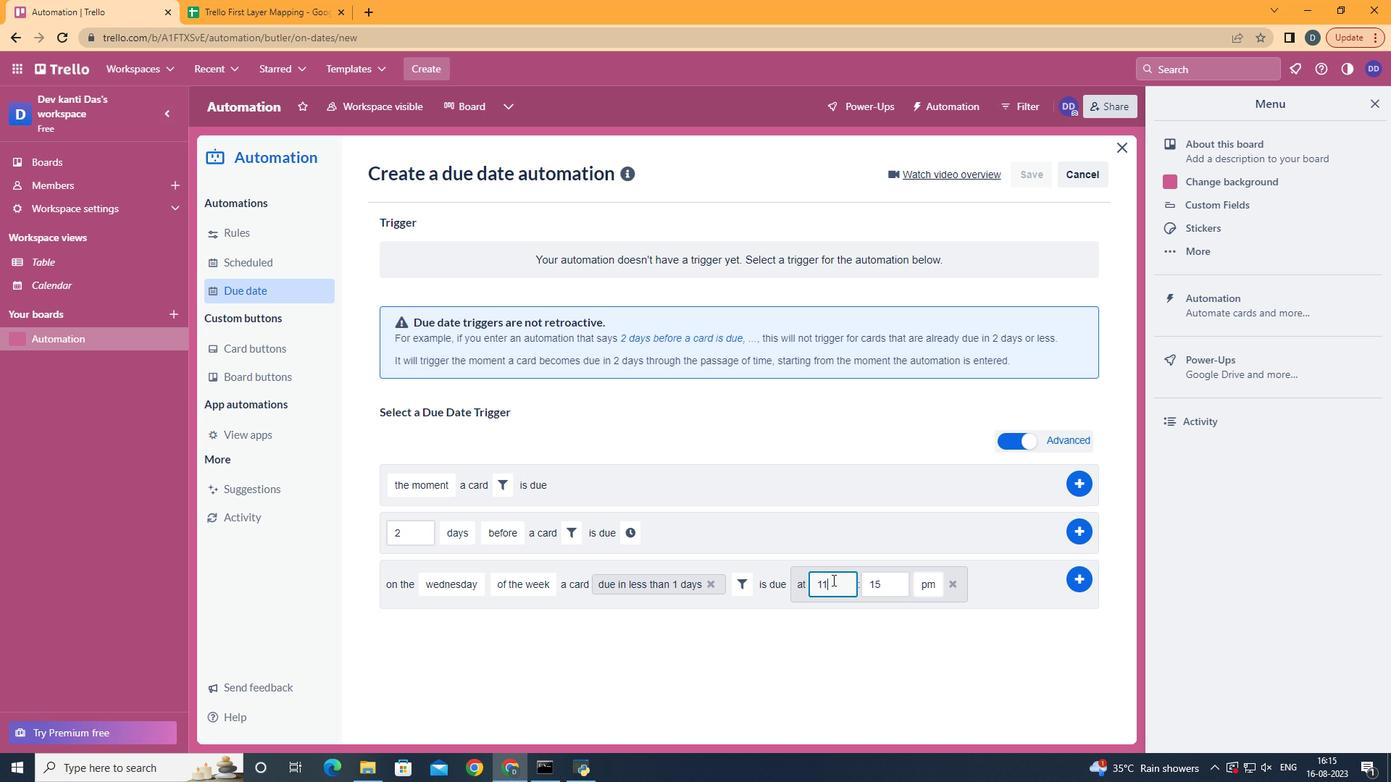 
Action: Mouse moved to (892, 587)
Screenshot: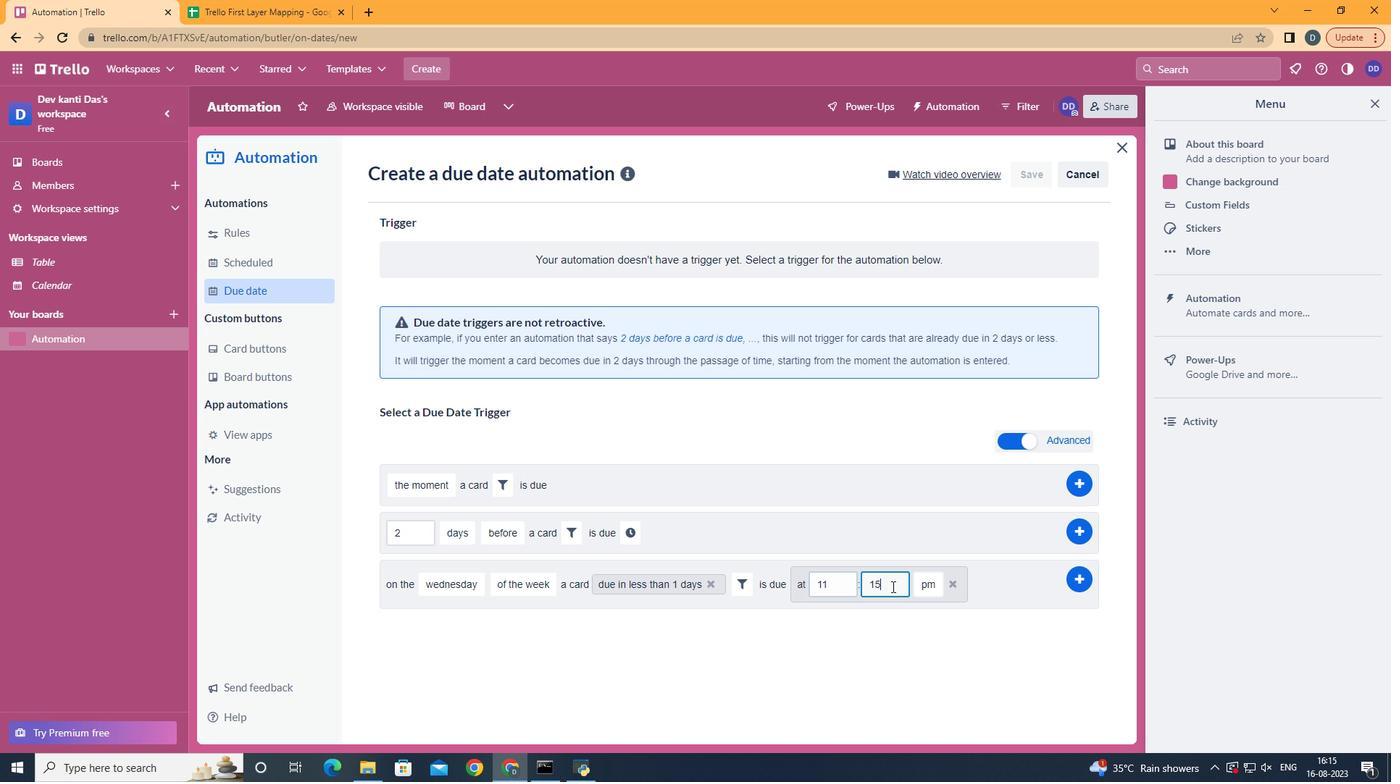 
Action: Mouse pressed left at (892, 587)
Screenshot: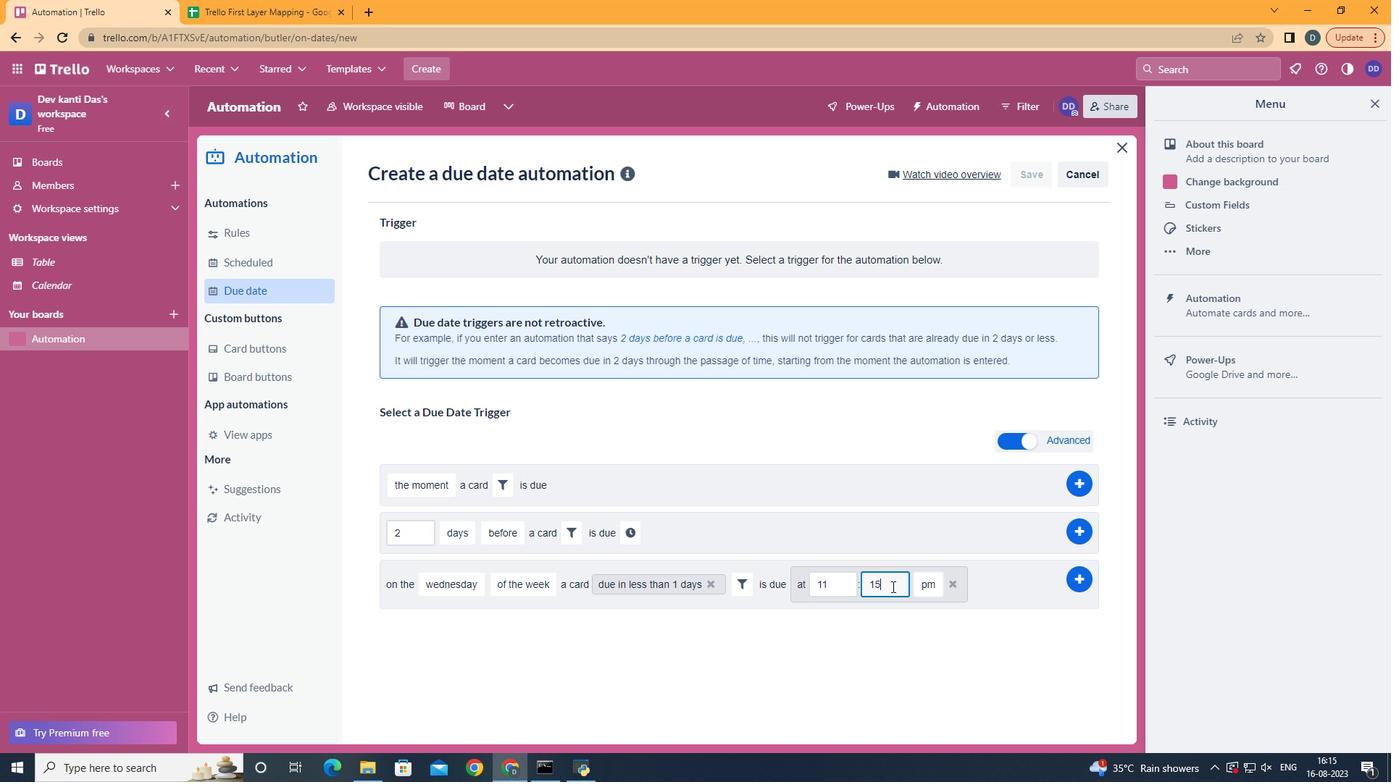 
Action: Key pressed <Key.backspace><Key.backspace>00
Screenshot: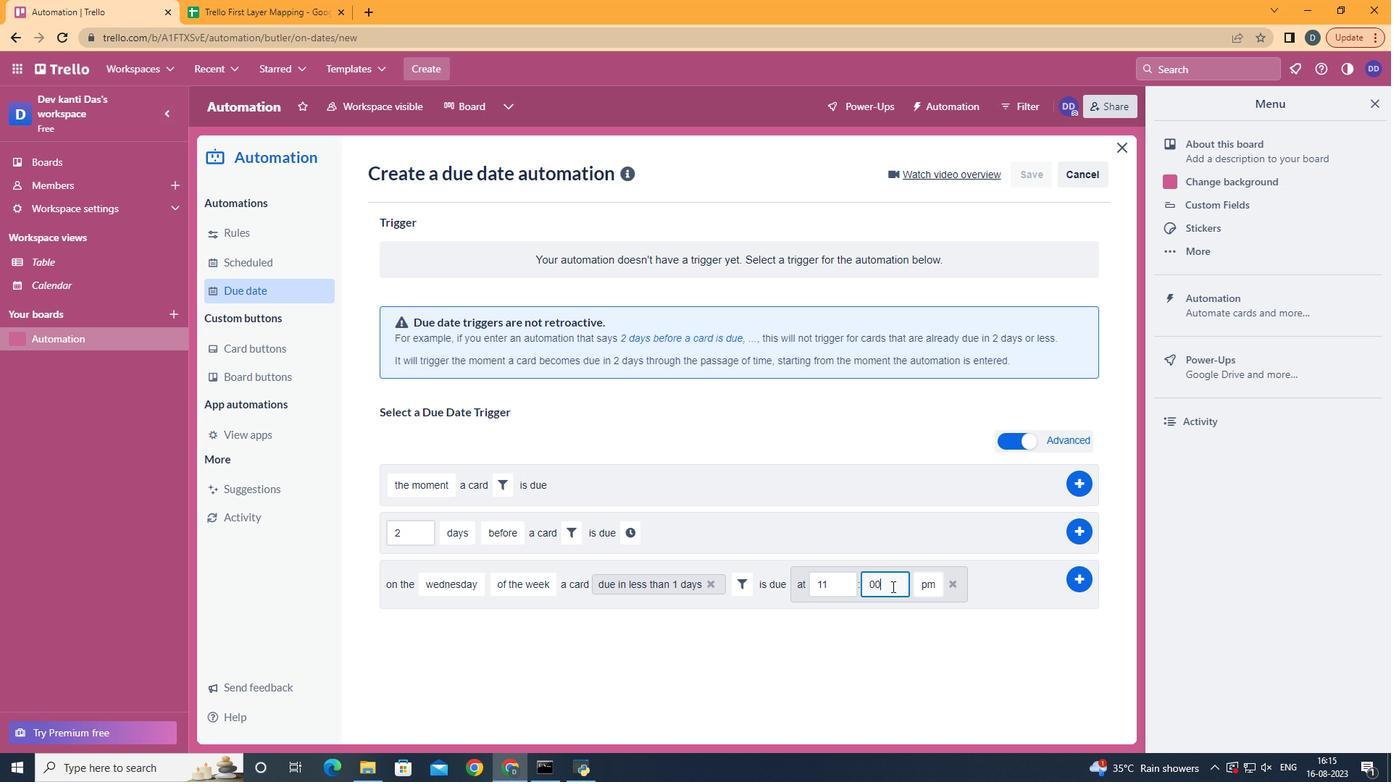 
Action: Mouse moved to (937, 613)
Screenshot: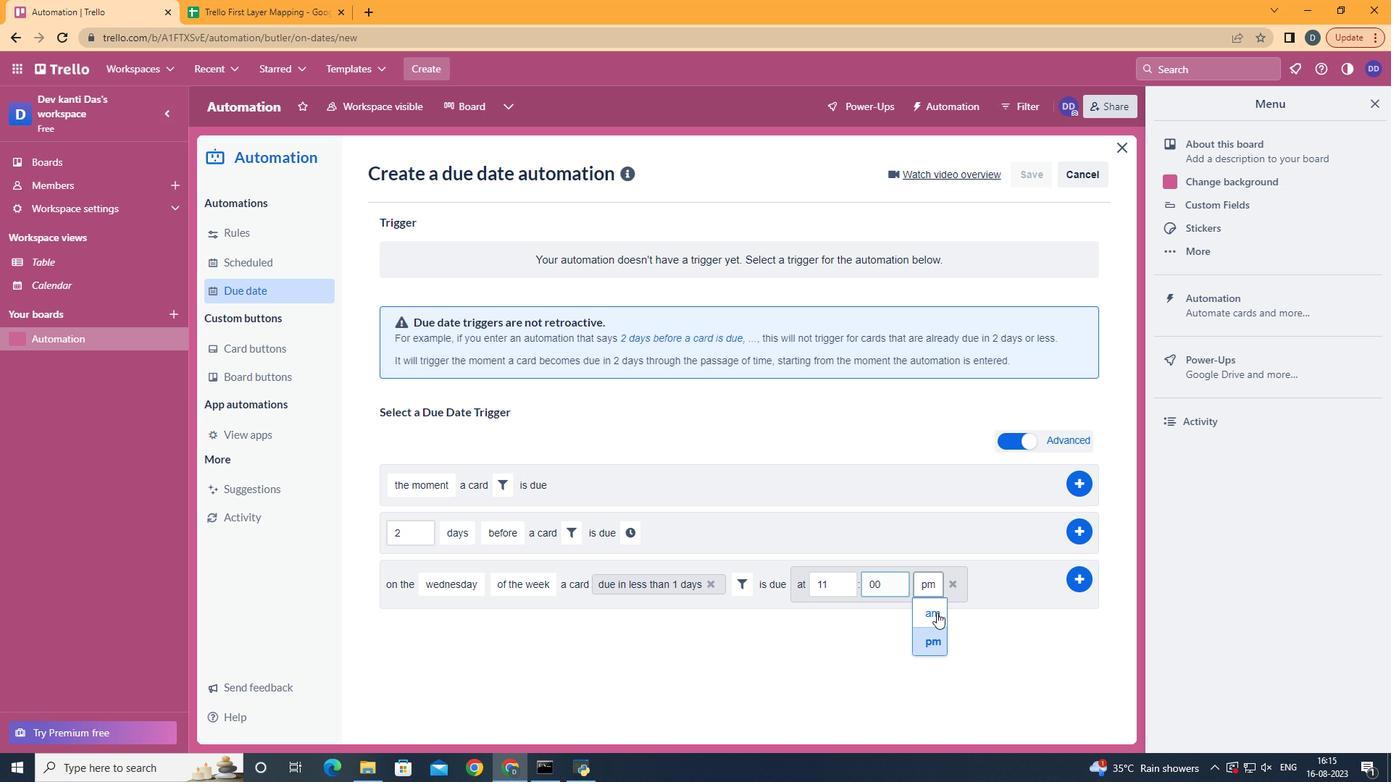 
Action: Mouse pressed left at (937, 613)
Screenshot: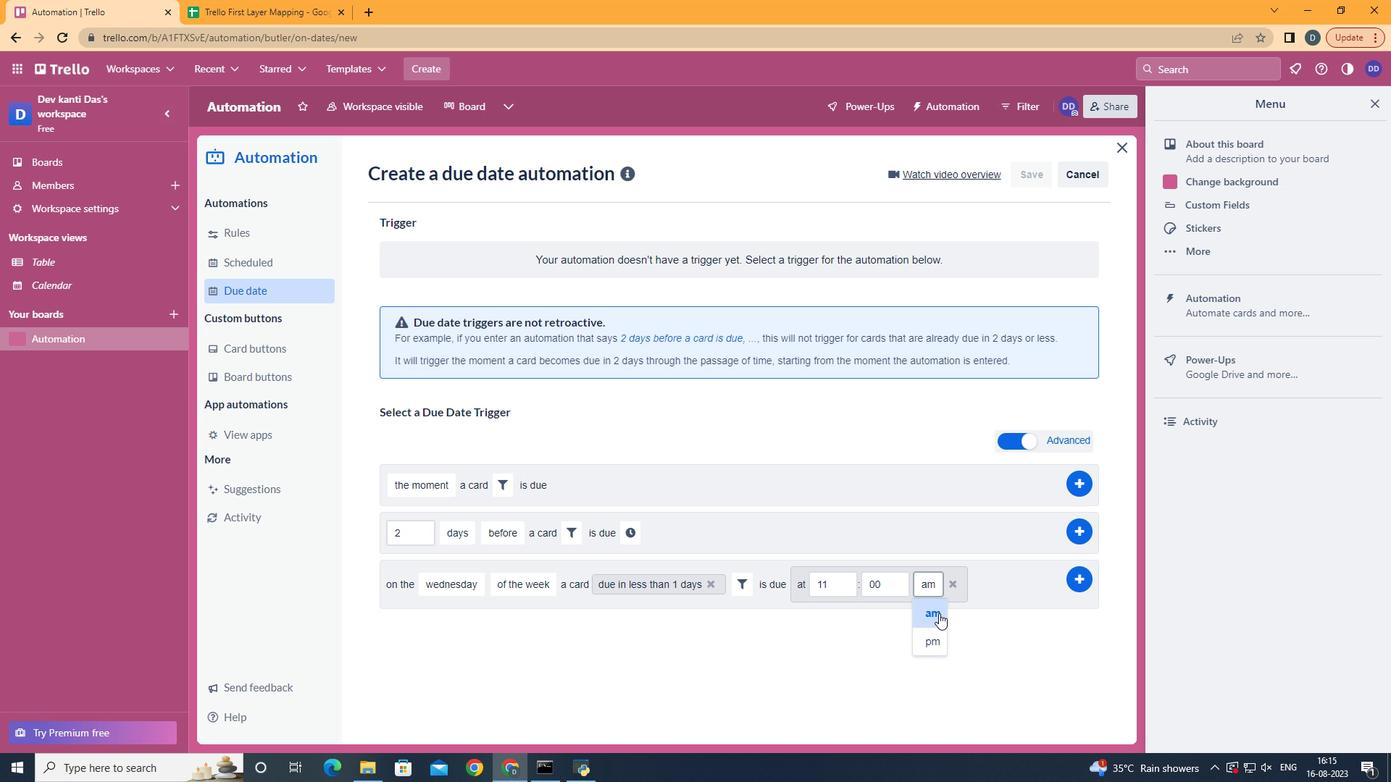 
Action: Mouse moved to (1087, 574)
Screenshot: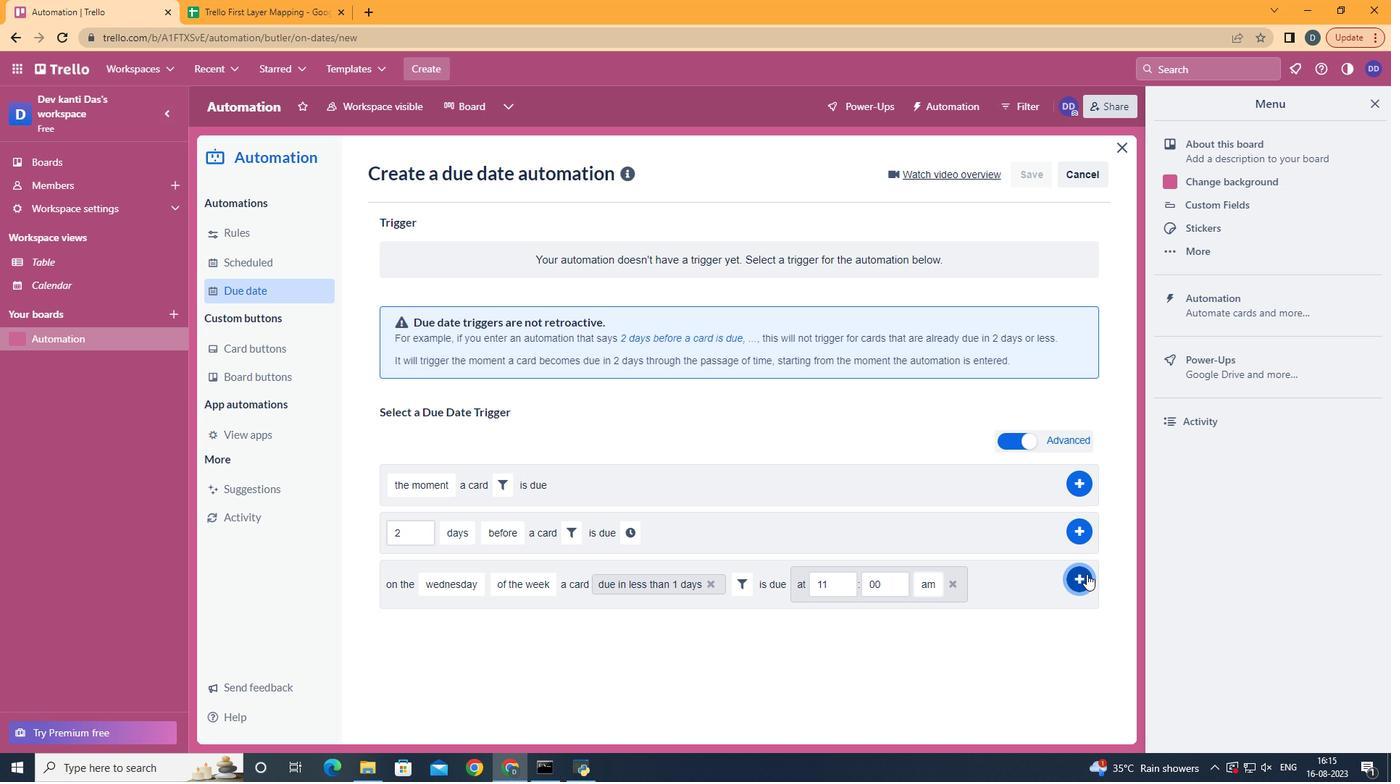 
Action: Mouse pressed left at (1087, 574)
Screenshot: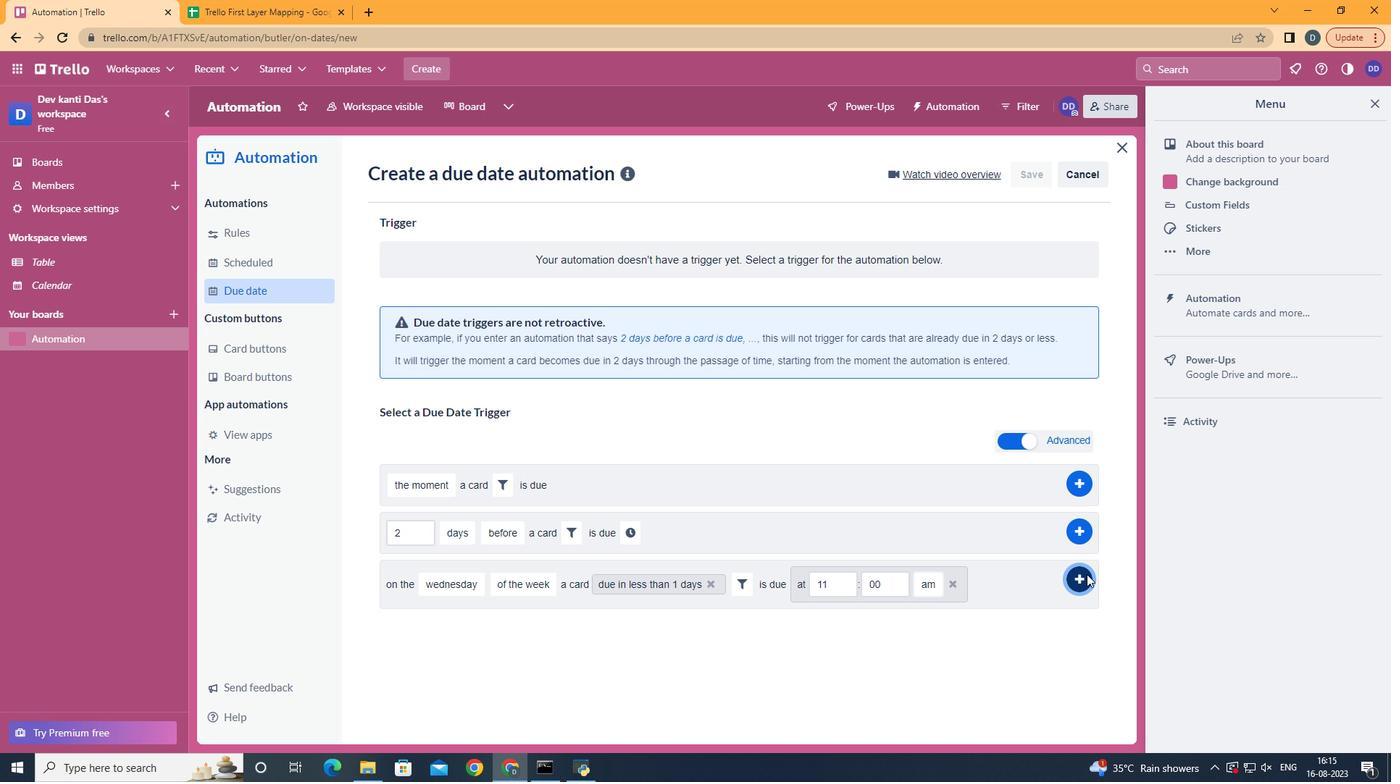 
